 Task: Create a due date automation trigger when advanced on, on the monday of the week before a card is due add fields with custom field "Resume" set to a date less than 1 working days ago at 11:00 AM.
Action: Mouse moved to (841, 262)
Screenshot: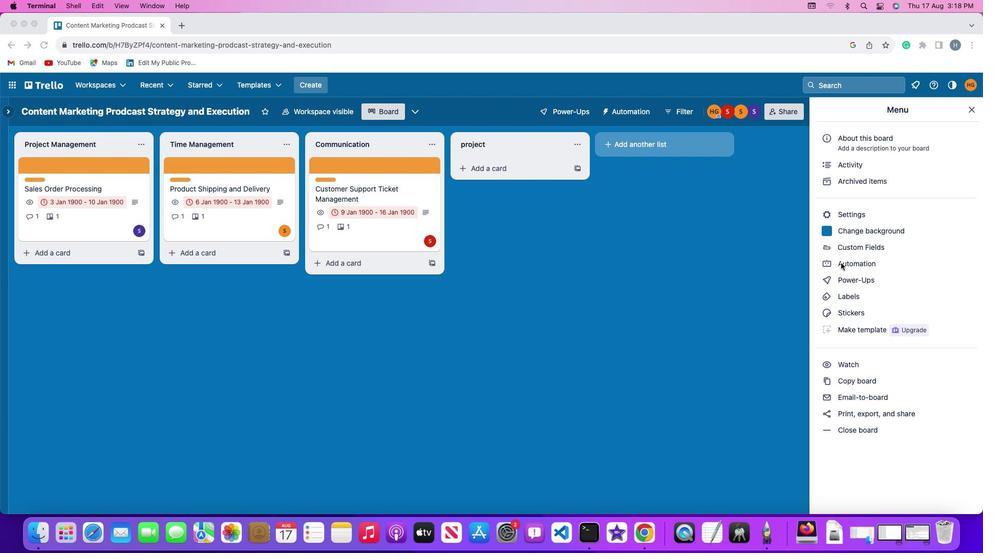 
Action: Mouse pressed left at (841, 262)
Screenshot: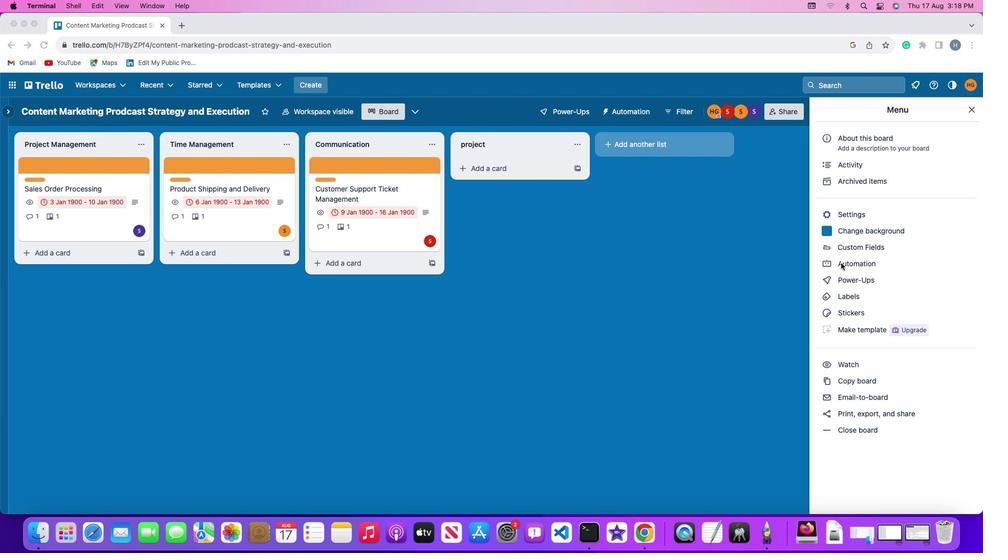 
Action: Mouse pressed left at (841, 262)
Screenshot: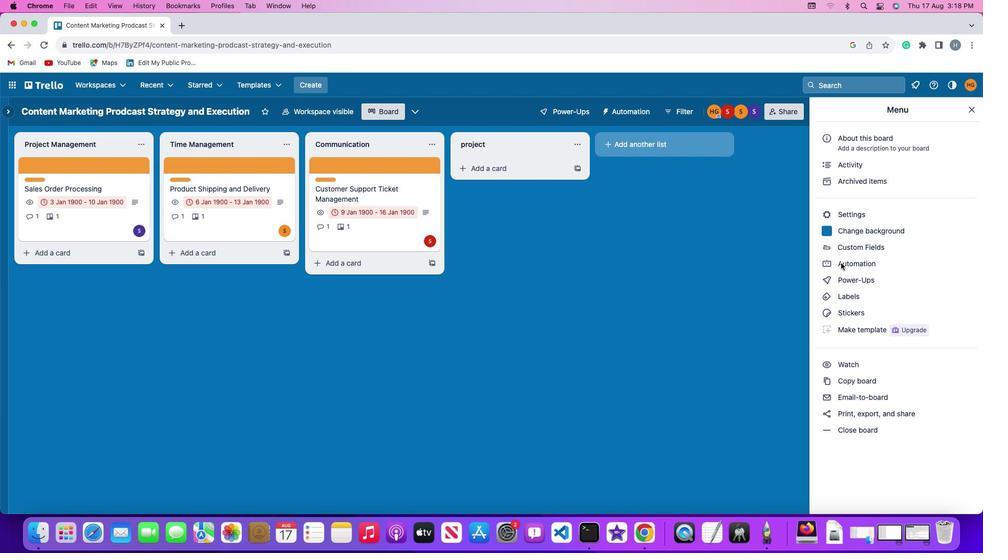 
Action: Mouse moved to (82, 248)
Screenshot: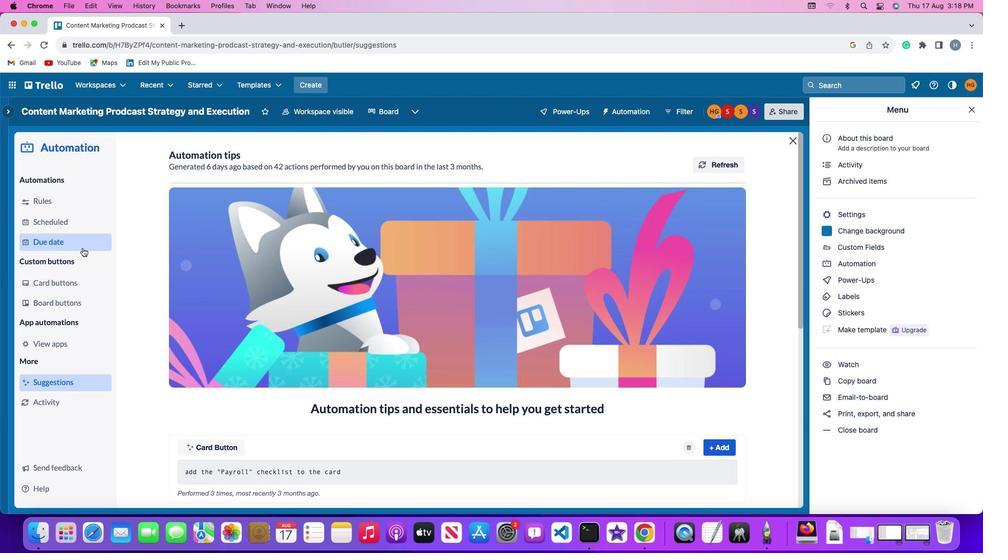 
Action: Mouse pressed left at (82, 248)
Screenshot: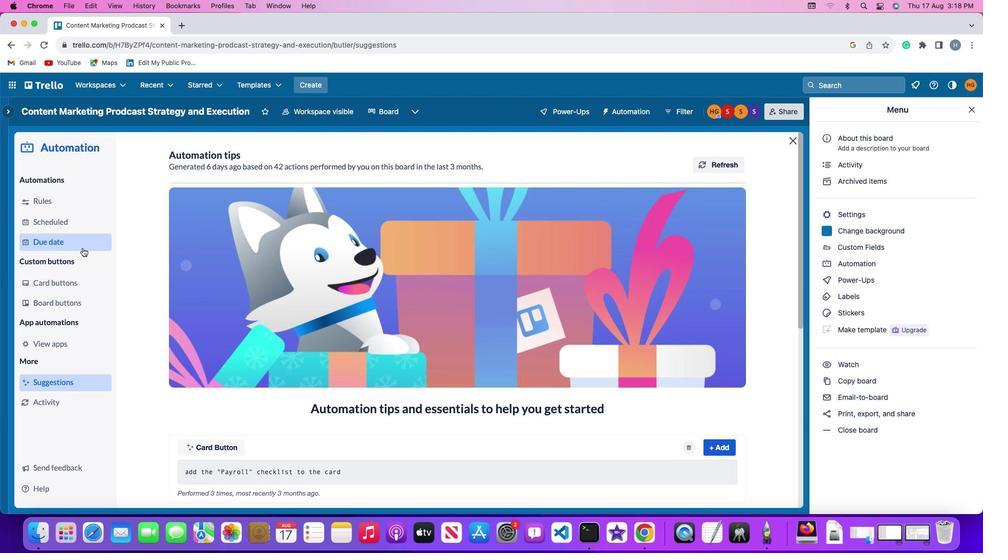 
Action: Mouse moved to (672, 158)
Screenshot: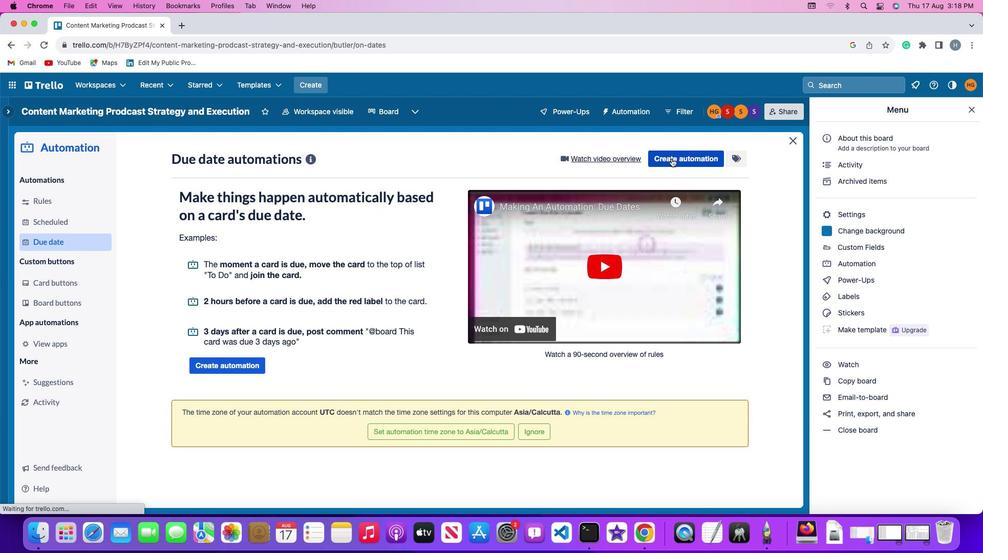 
Action: Mouse pressed left at (672, 158)
Screenshot: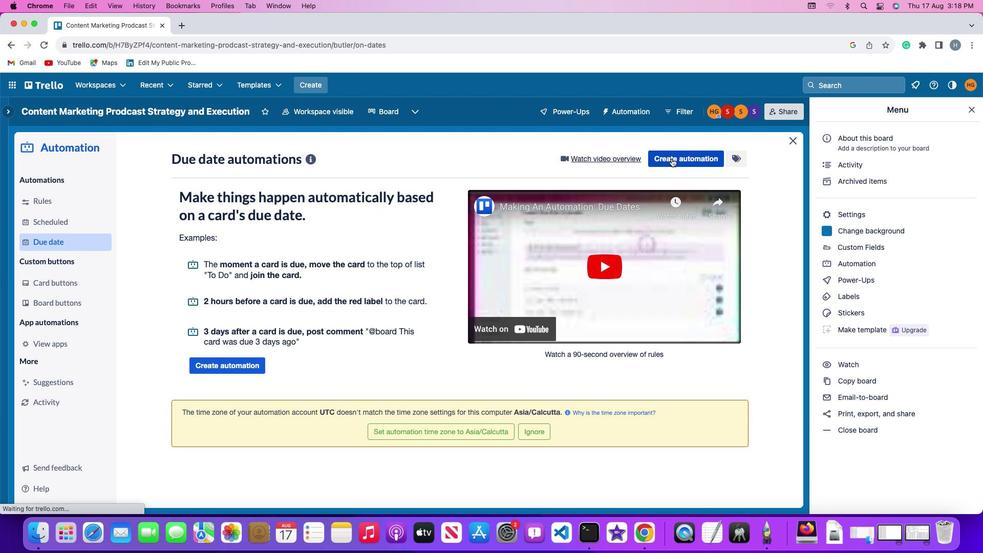 
Action: Mouse moved to (191, 261)
Screenshot: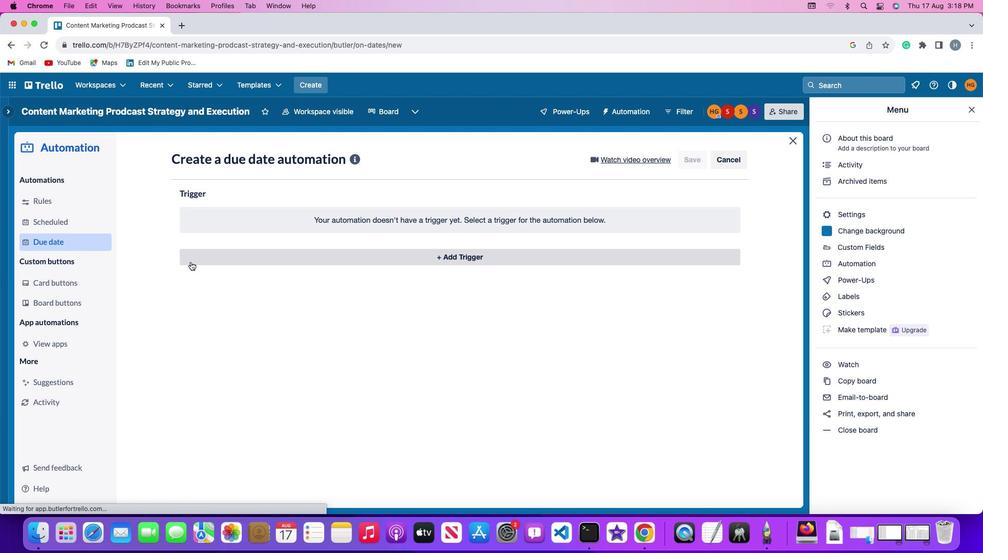 
Action: Mouse pressed left at (191, 261)
Screenshot: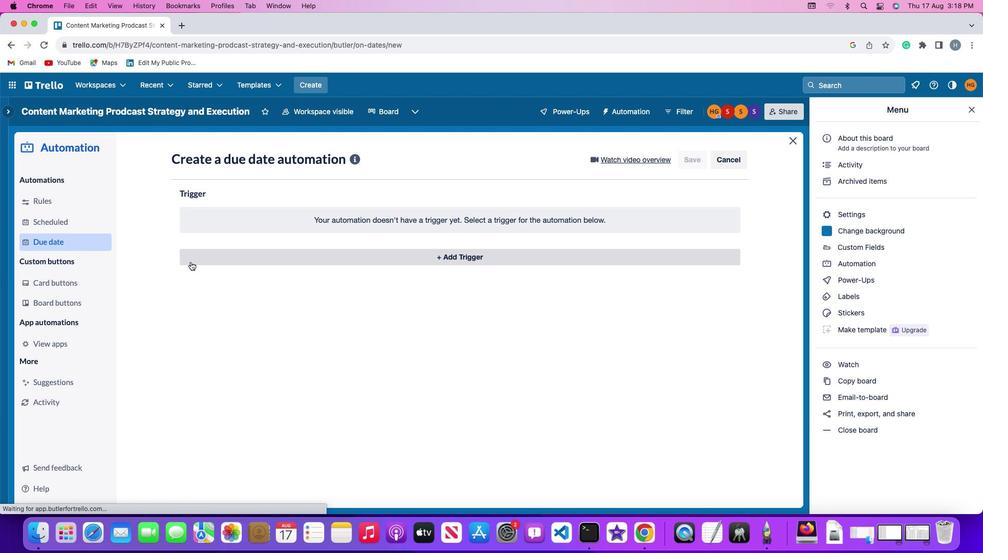
Action: Mouse moved to (210, 445)
Screenshot: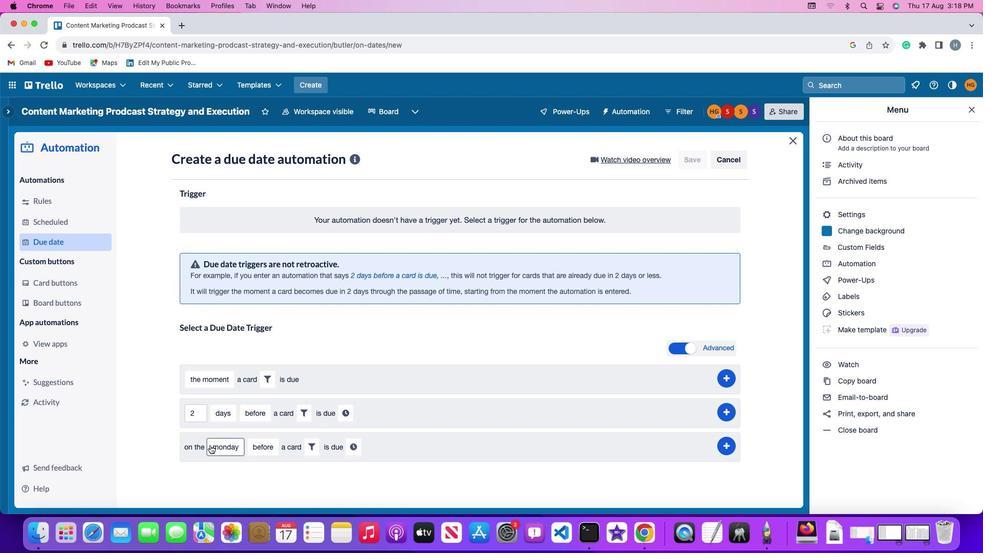 
Action: Mouse pressed left at (210, 445)
Screenshot: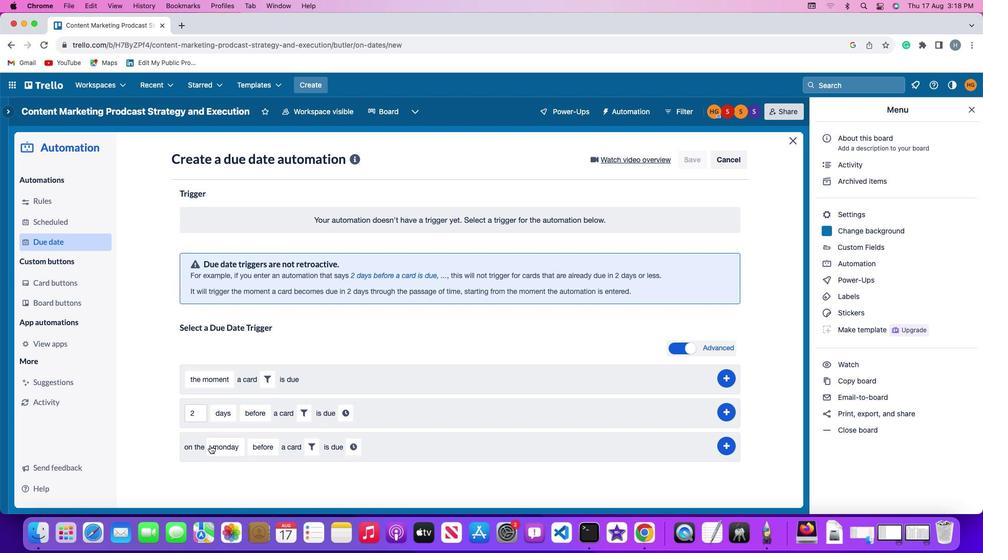 
Action: Mouse moved to (225, 309)
Screenshot: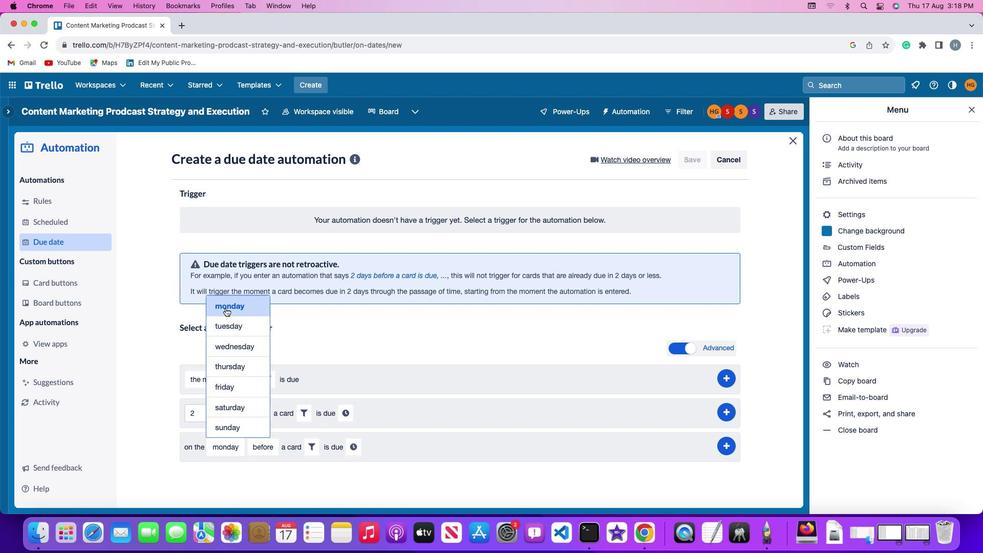 
Action: Mouse pressed left at (225, 309)
Screenshot: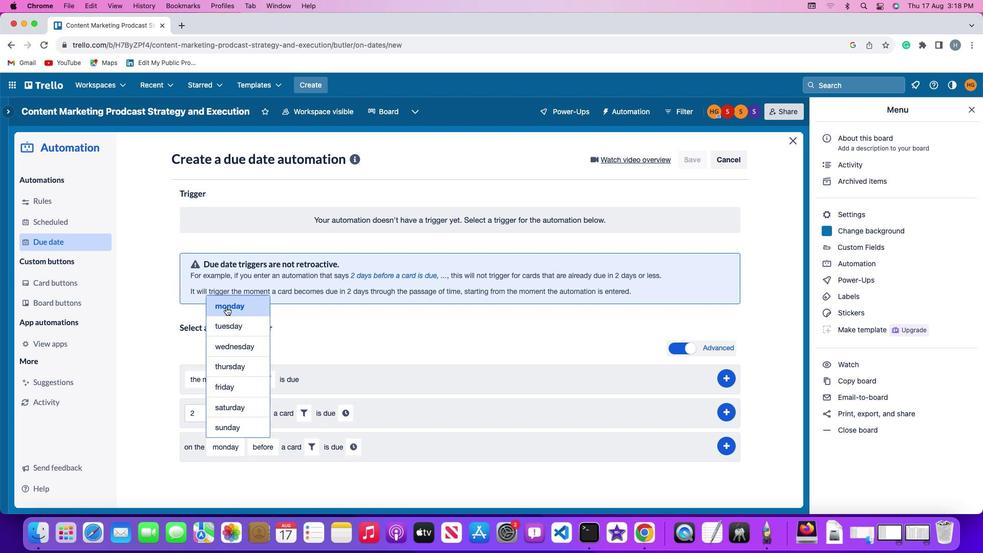 
Action: Mouse moved to (263, 449)
Screenshot: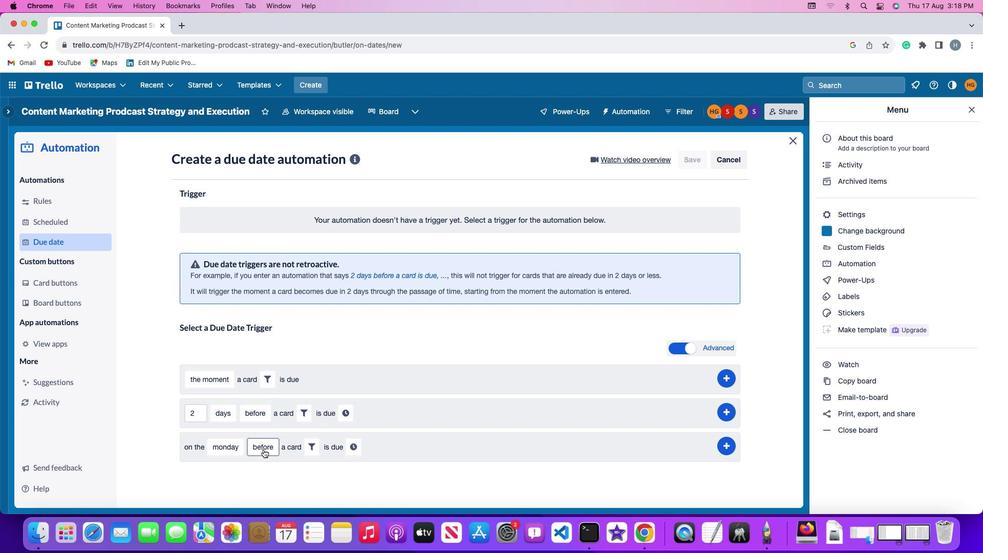 
Action: Mouse pressed left at (263, 449)
Screenshot: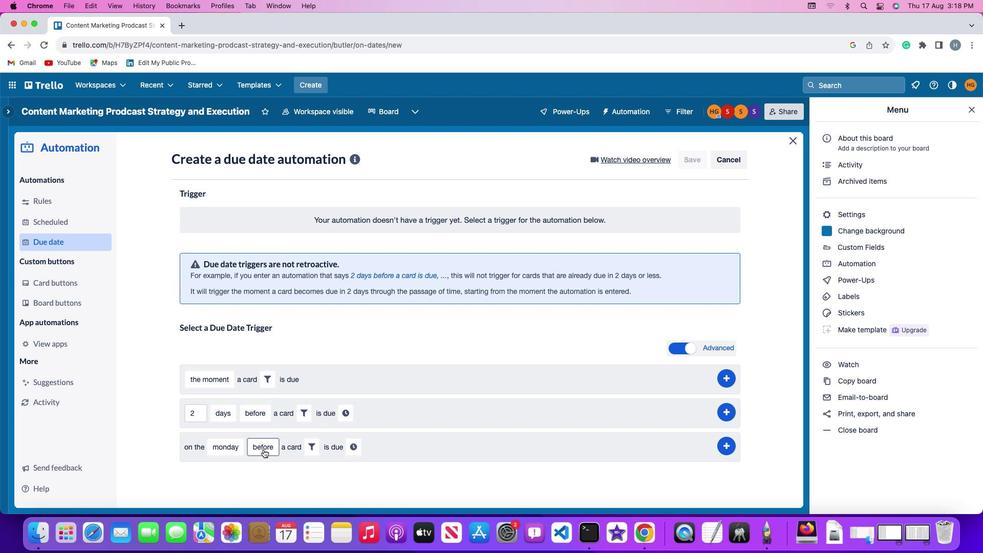 
Action: Mouse moved to (270, 425)
Screenshot: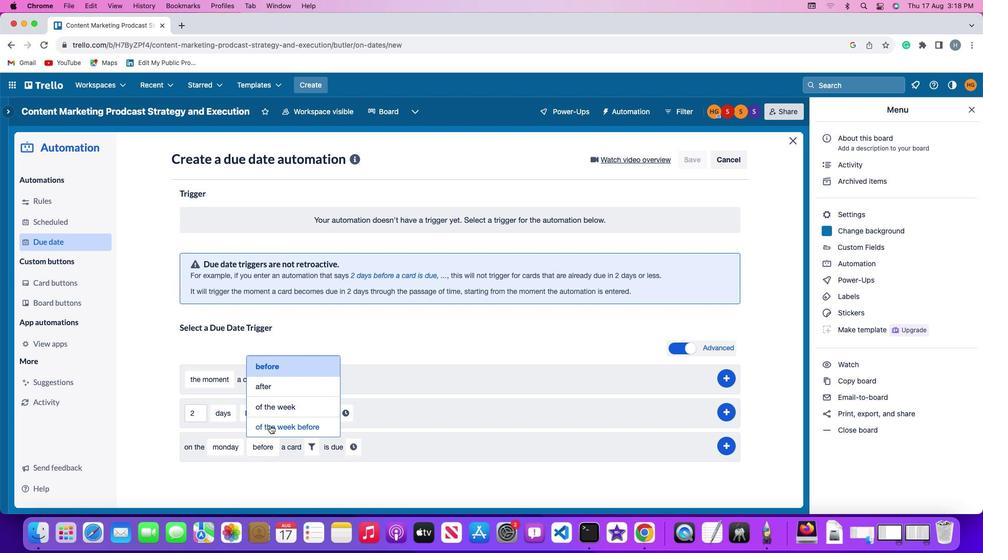 
Action: Mouse pressed left at (270, 425)
Screenshot: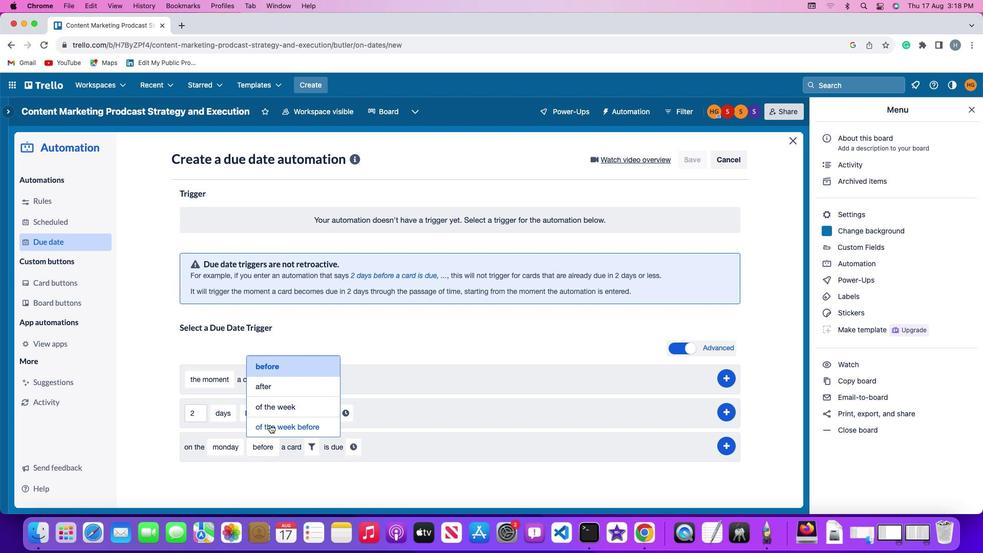 
Action: Mouse moved to (355, 445)
Screenshot: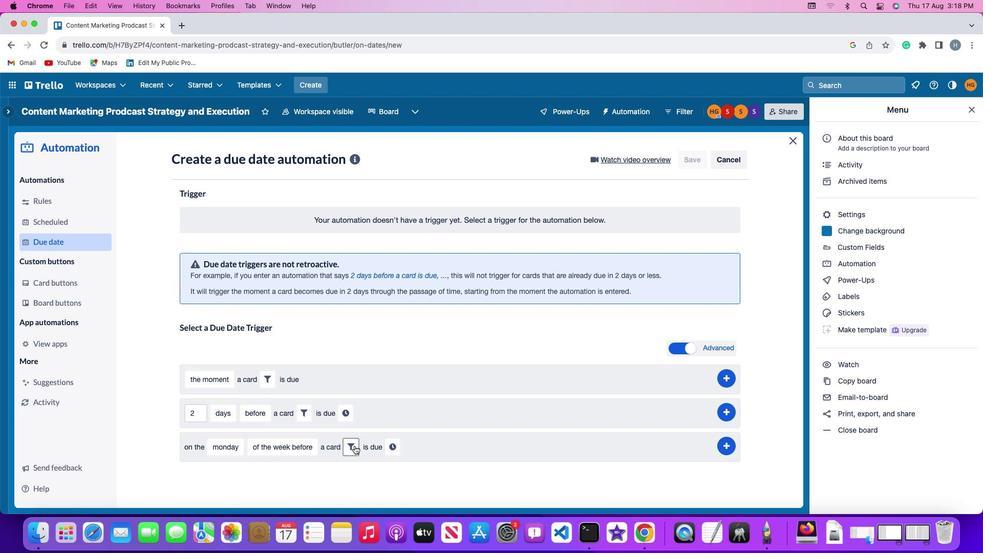 
Action: Mouse pressed left at (355, 445)
Screenshot: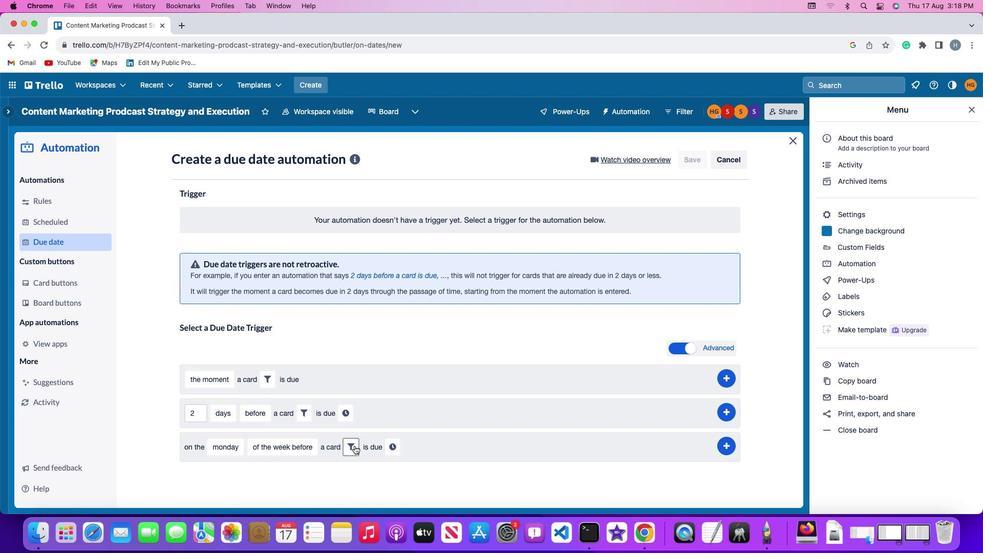 
Action: Mouse moved to (525, 482)
Screenshot: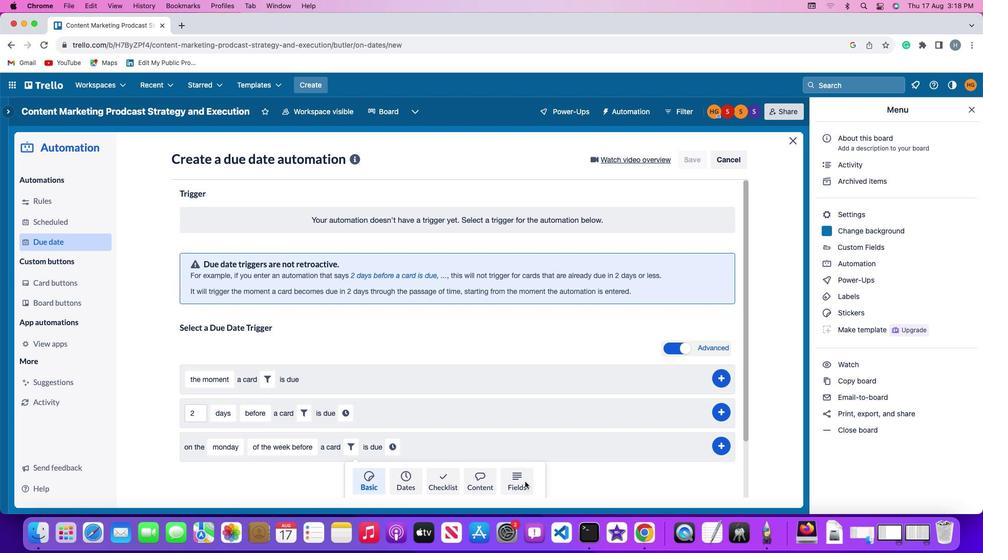 
Action: Mouse pressed left at (525, 482)
Screenshot: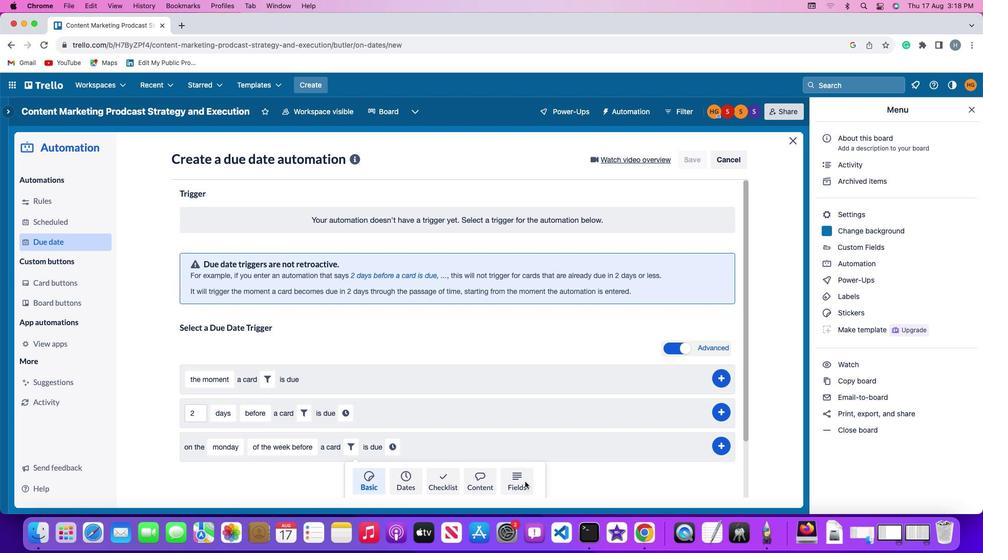 
Action: Mouse moved to (286, 470)
Screenshot: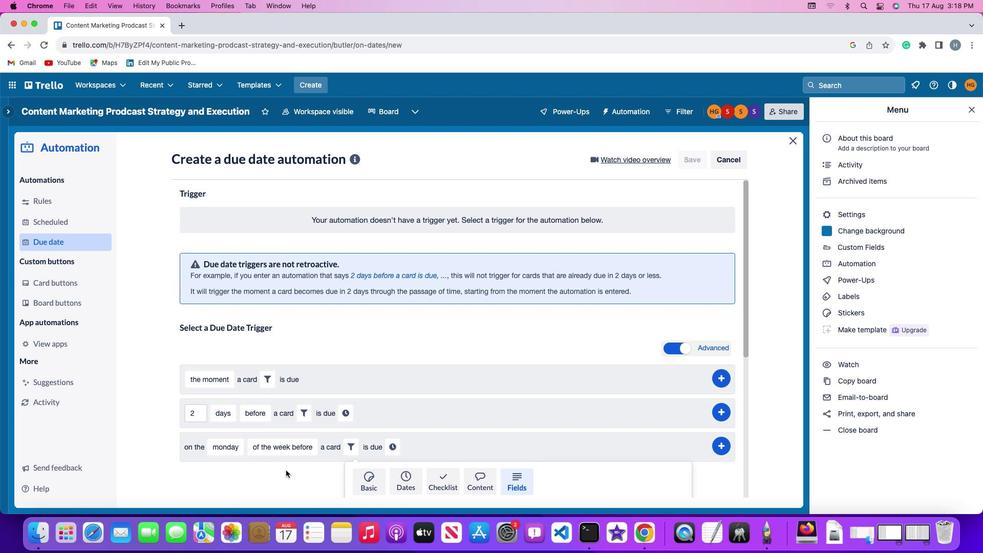 
Action: Mouse scrolled (286, 470) with delta (0, 0)
Screenshot: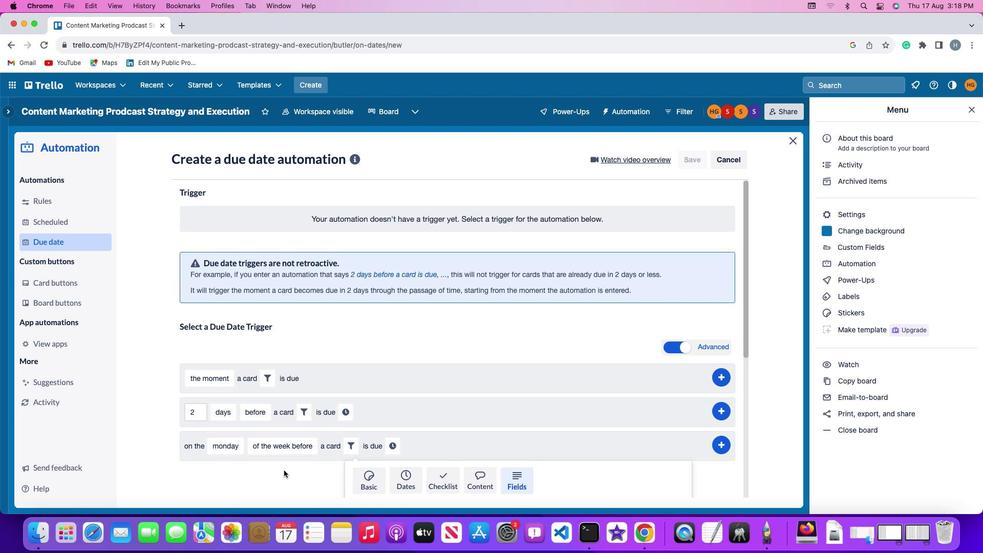 
Action: Mouse scrolled (286, 470) with delta (0, 0)
Screenshot: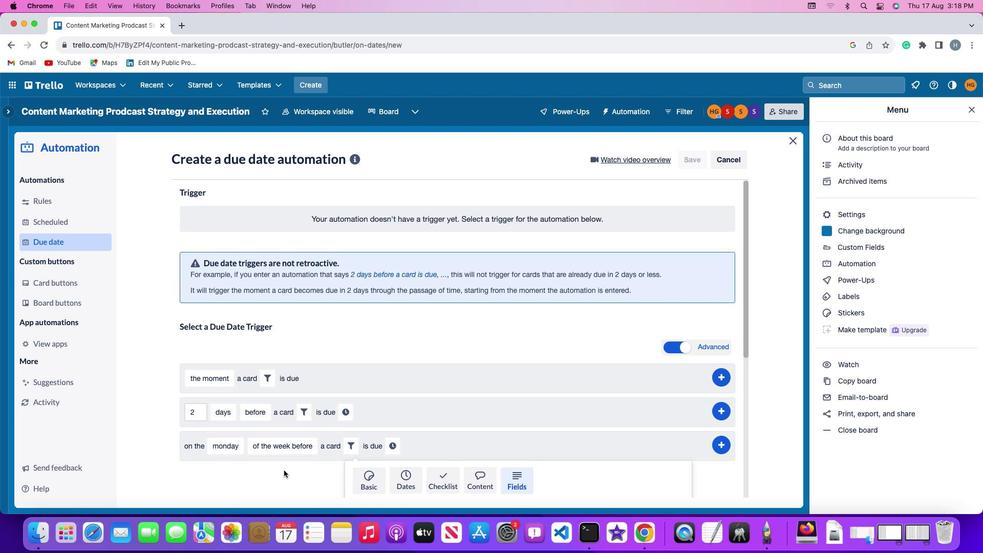 
Action: Mouse scrolled (286, 470) with delta (0, -1)
Screenshot: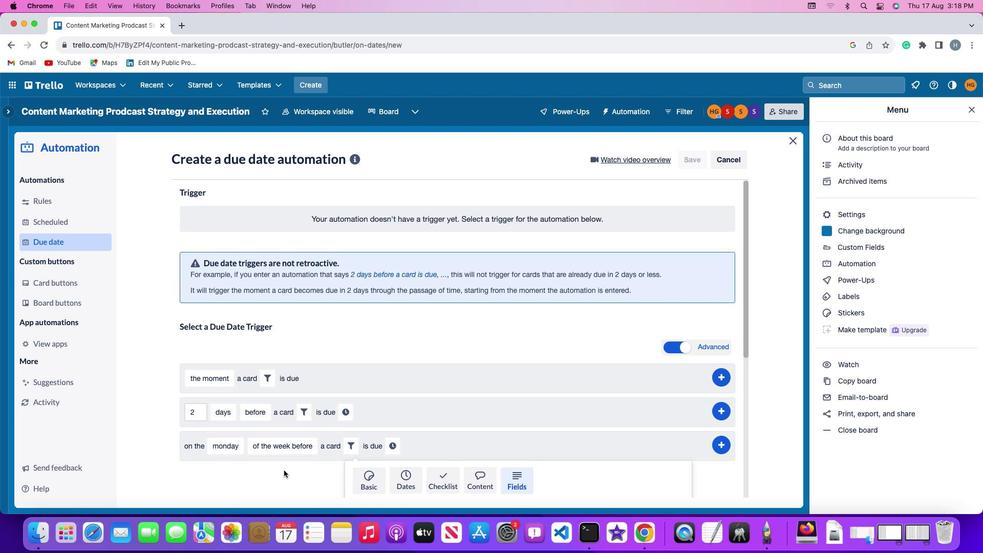 
Action: Mouse moved to (285, 470)
Screenshot: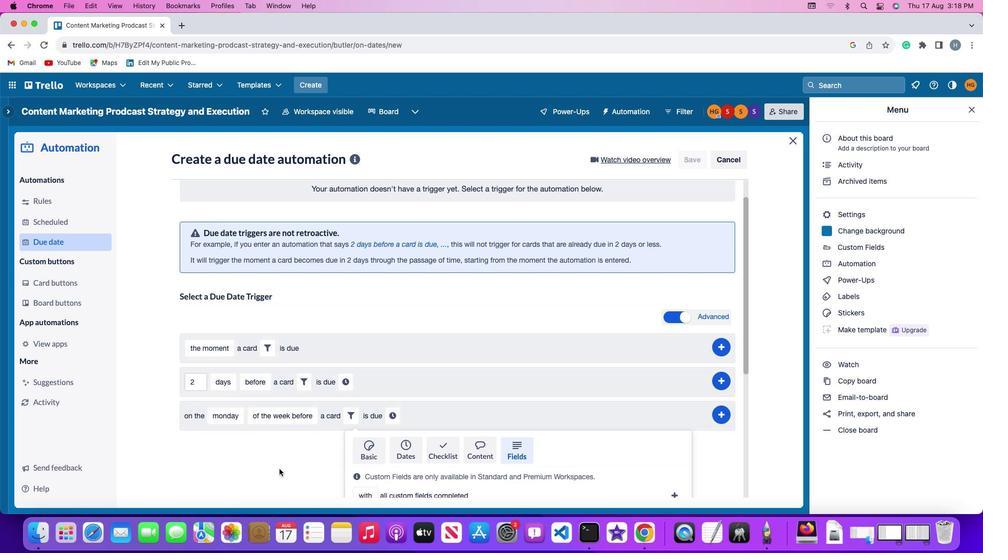 
Action: Mouse scrolled (285, 470) with delta (0, -2)
Screenshot: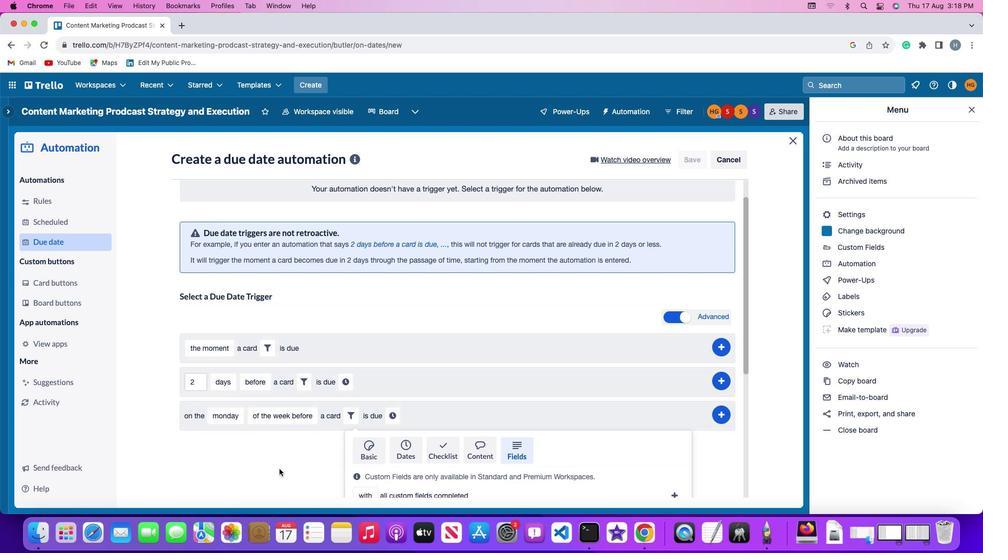 
Action: Mouse moved to (283, 470)
Screenshot: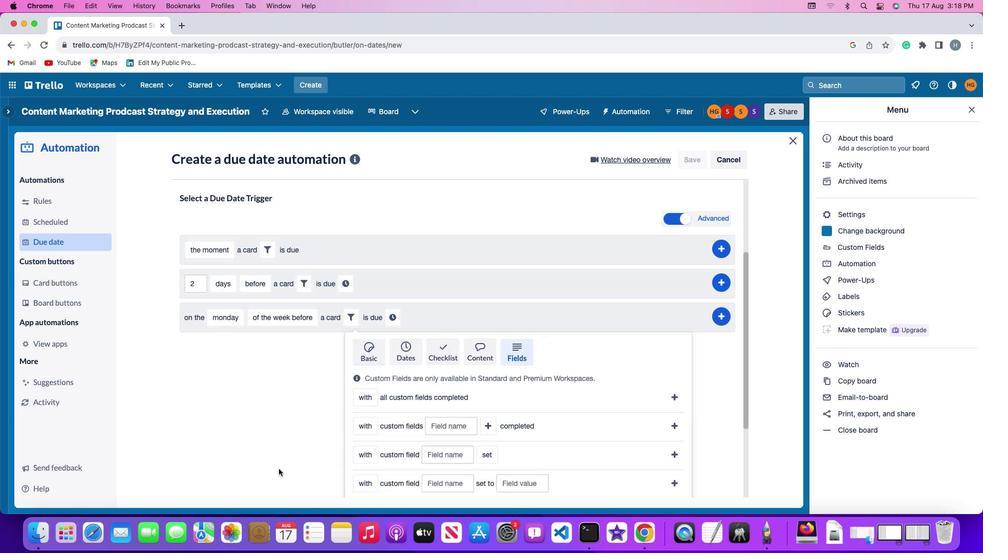 
Action: Mouse scrolled (283, 470) with delta (0, -3)
Screenshot: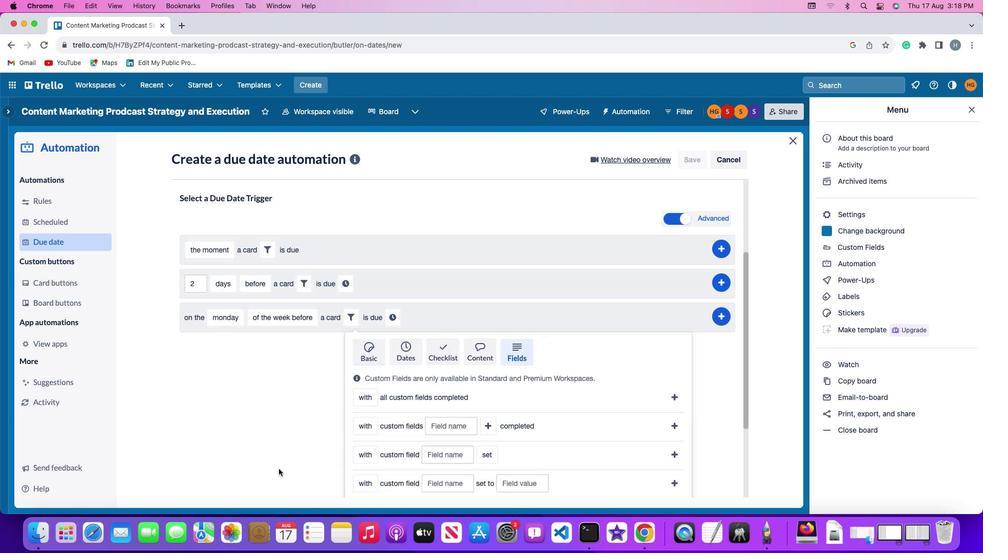 
Action: Mouse moved to (279, 468)
Screenshot: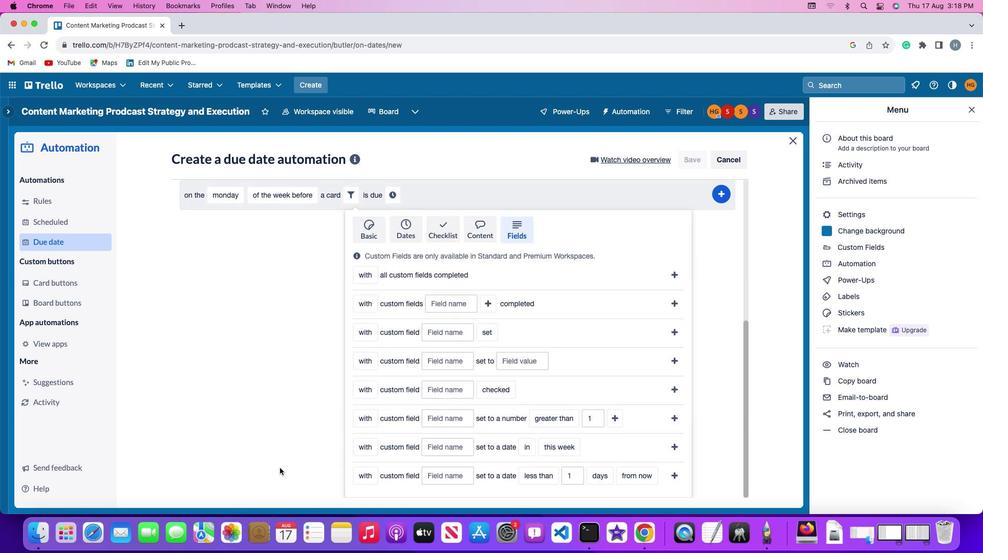 
Action: Mouse scrolled (279, 468) with delta (0, 0)
Screenshot: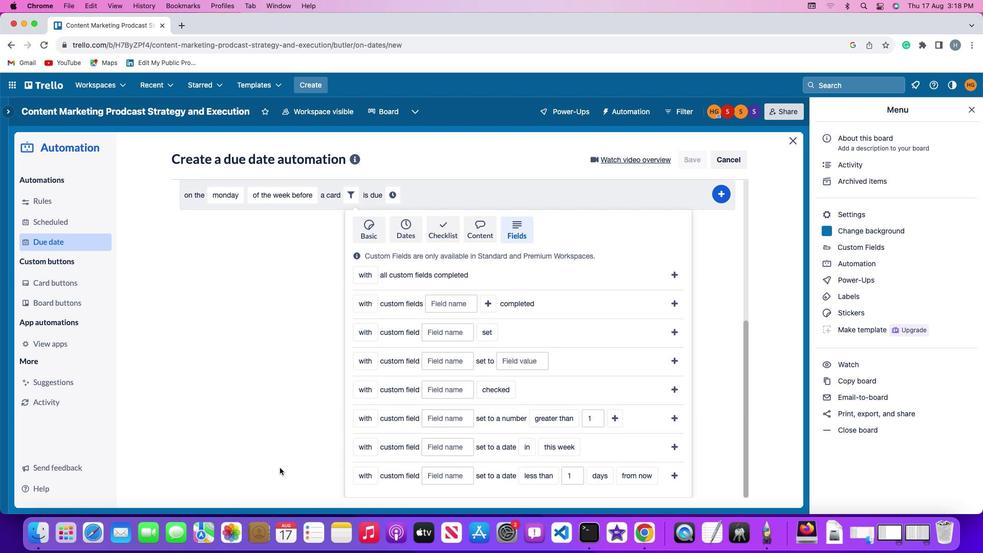 
Action: Mouse scrolled (279, 468) with delta (0, 0)
Screenshot: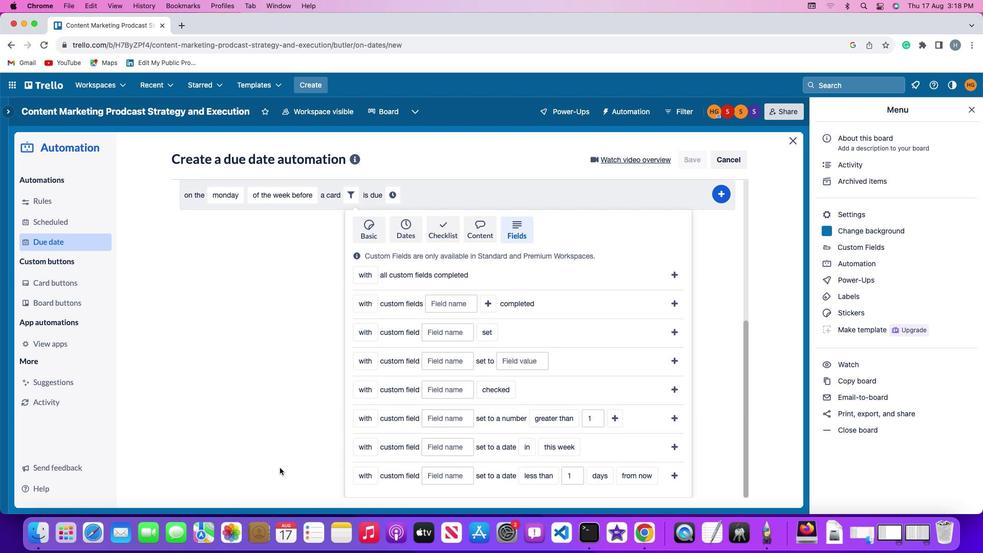 
Action: Mouse scrolled (279, 468) with delta (0, -1)
Screenshot: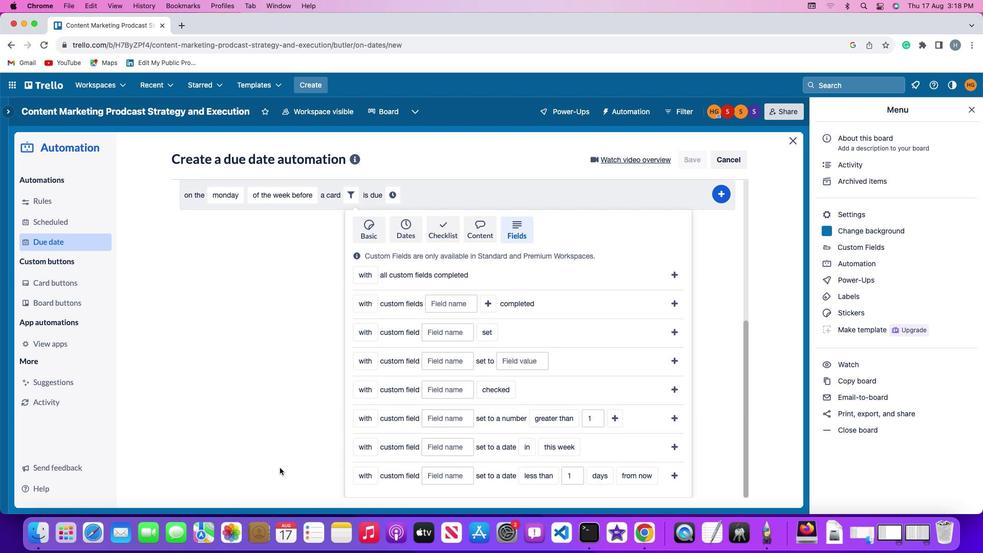 
Action: Mouse scrolled (279, 468) with delta (0, -2)
Screenshot: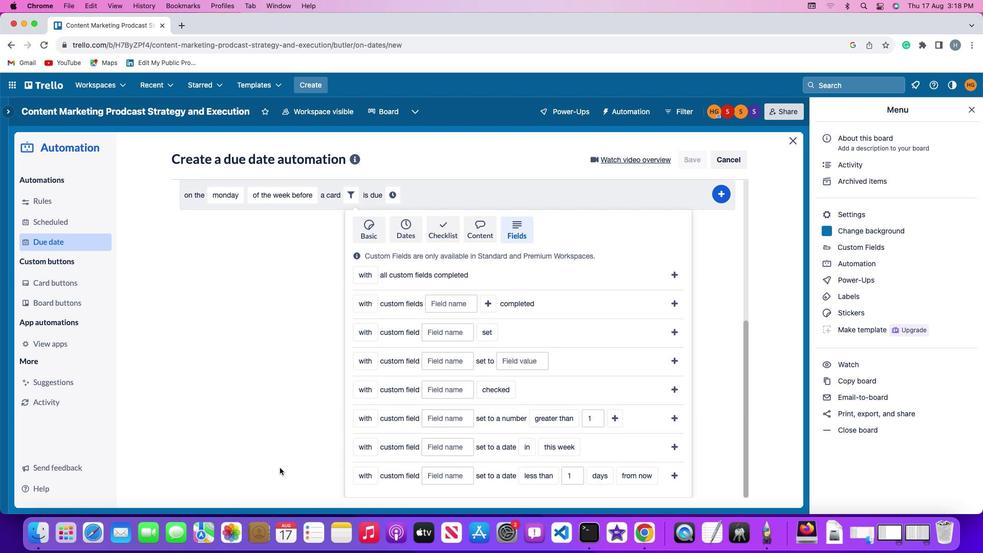 
Action: Mouse scrolled (279, 468) with delta (0, 0)
Screenshot: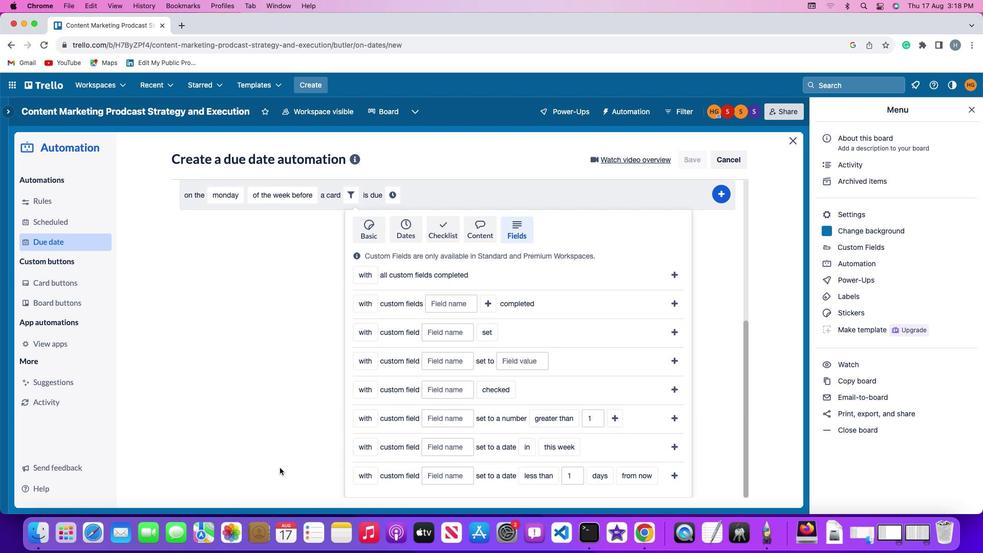 
Action: Mouse scrolled (279, 468) with delta (0, 0)
Screenshot: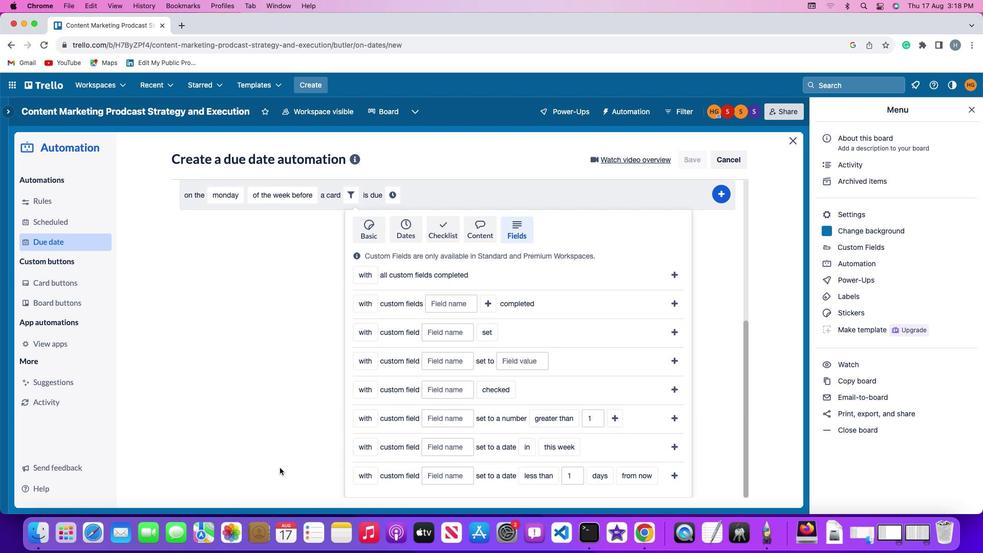 
Action: Mouse scrolled (279, 468) with delta (0, -1)
Screenshot: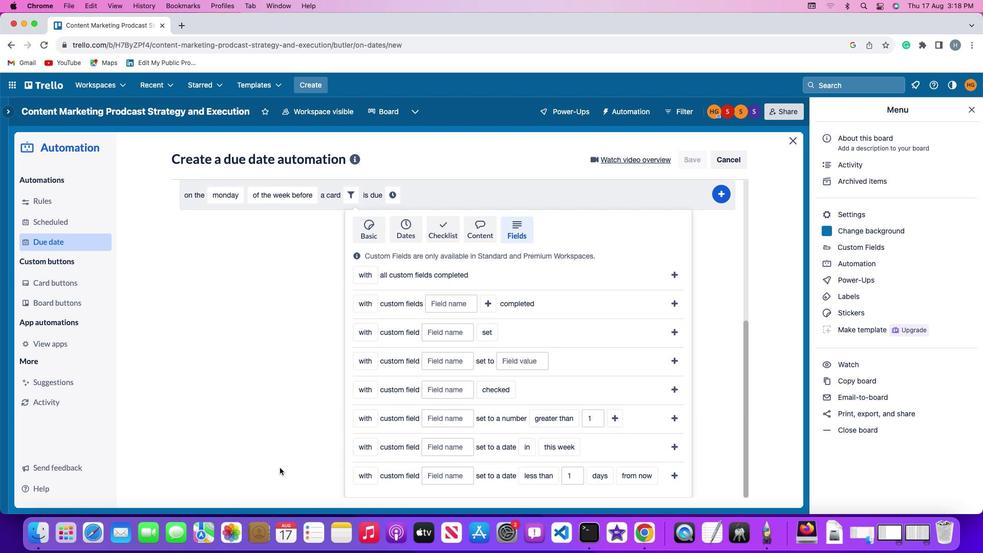 
Action: Mouse moved to (357, 471)
Screenshot: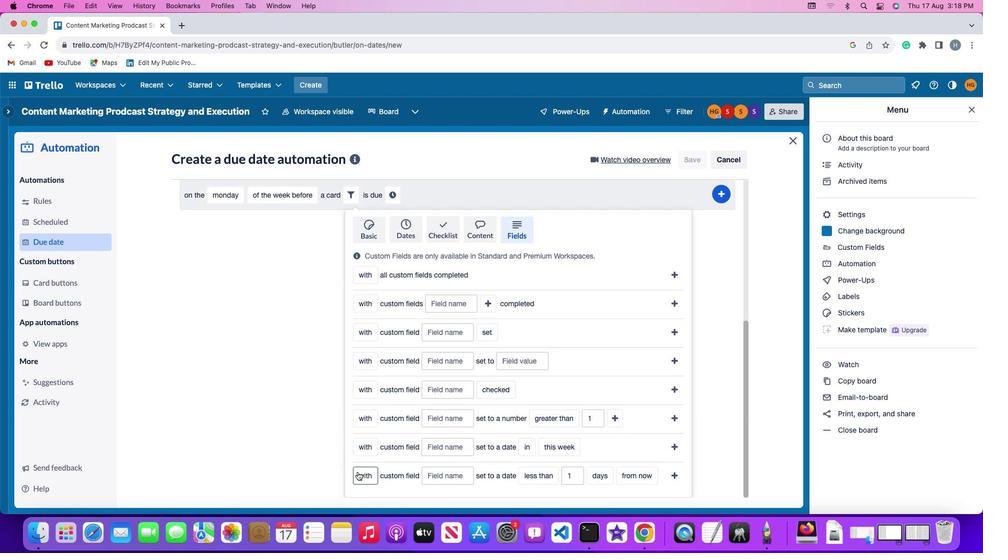 
Action: Mouse pressed left at (357, 471)
Screenshot: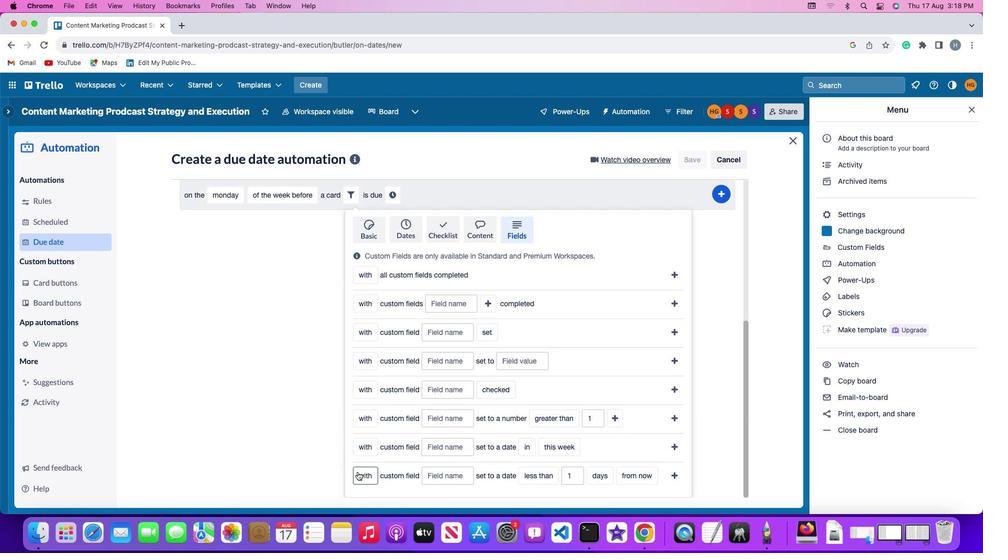 
Action: Mouse moved to (367, 433)
Screenshot: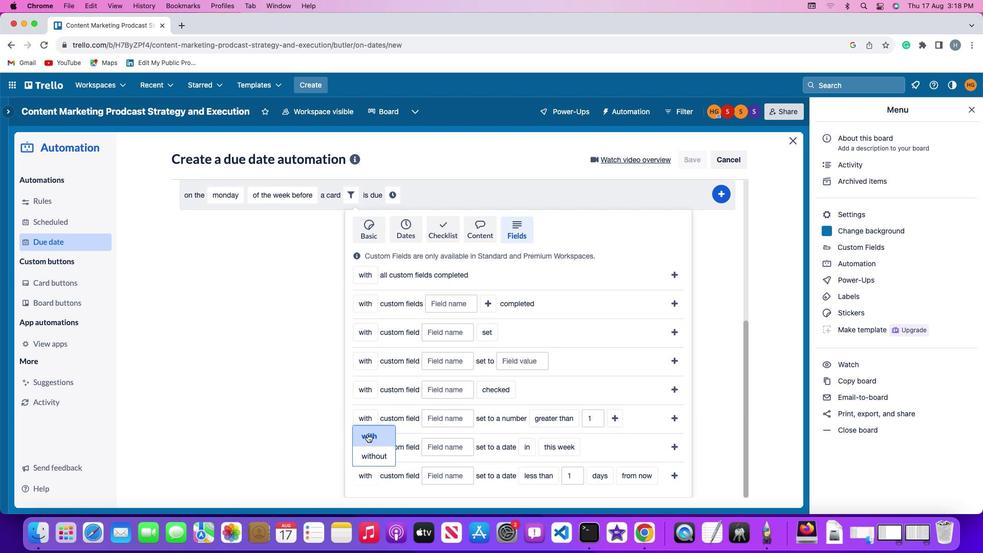 
Action: Mouse pressed left at (367, 433)
Screenshot: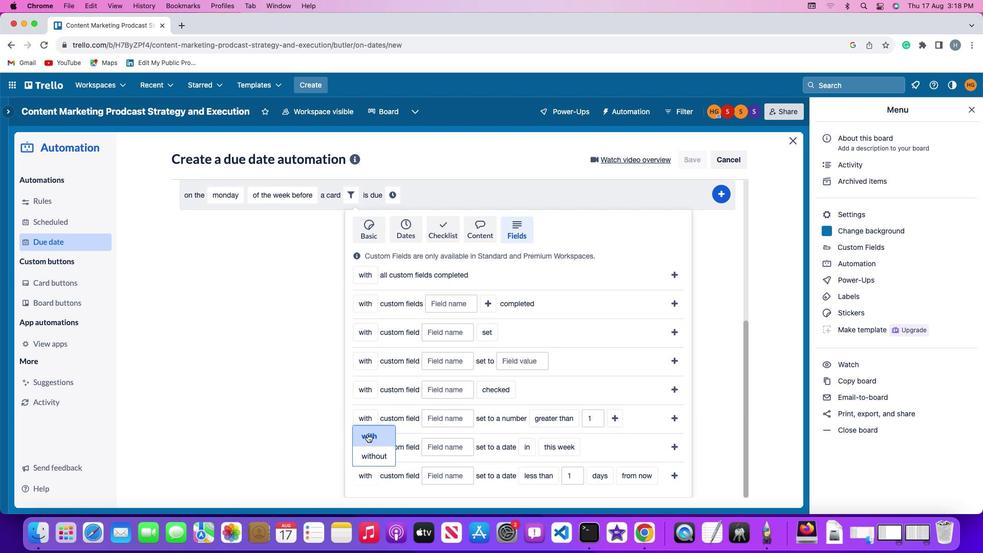 
Action: Mouse moved to (446, 473)
Screenshot: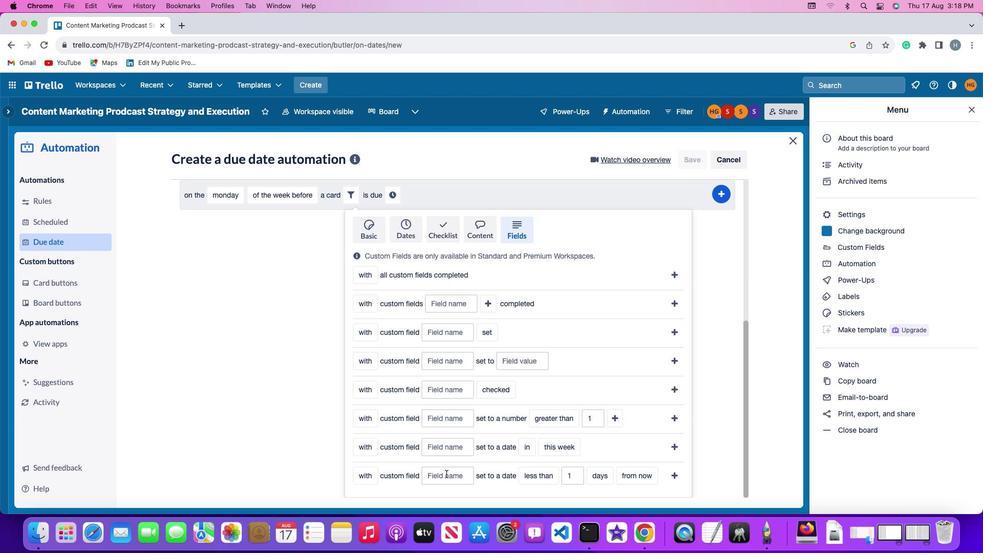 
Action: Mouse pressed left at (446, 473)
Screenshot: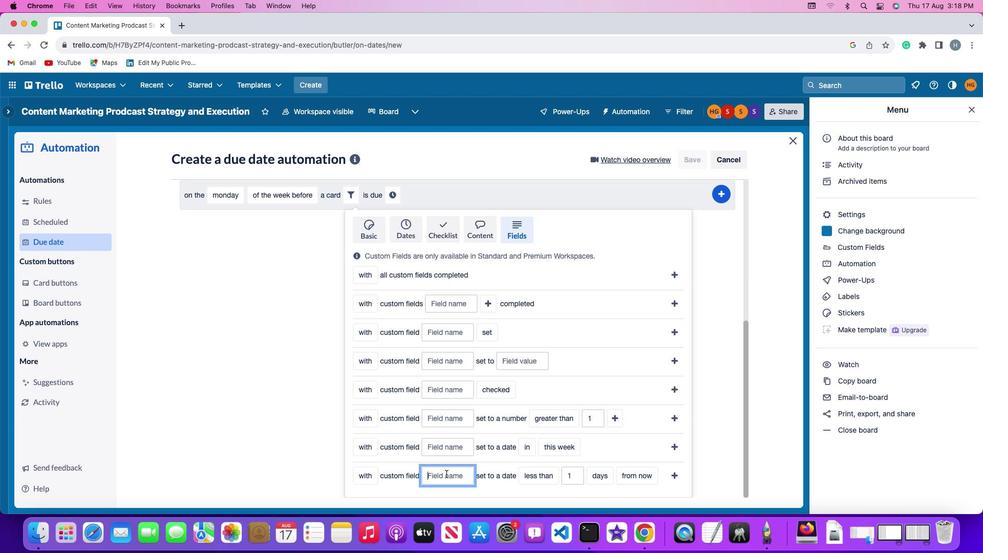 
Action: Mouse moved to (446, 473)
Screenshot: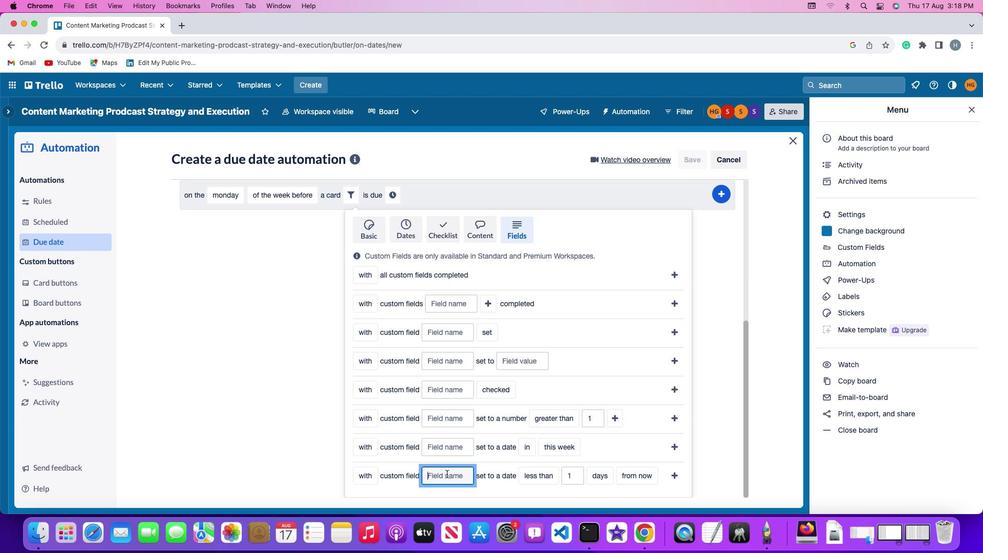 
Action: Key pressed Key.shift'R''e''s''u''m''e'
Screenshot: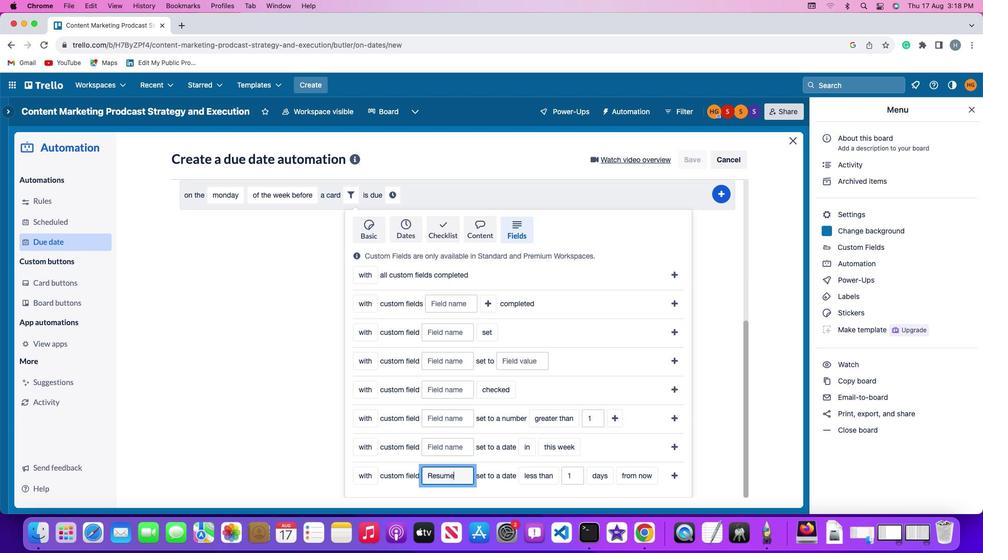 
Action: Mouse moved to (527, 470)
Screenshot: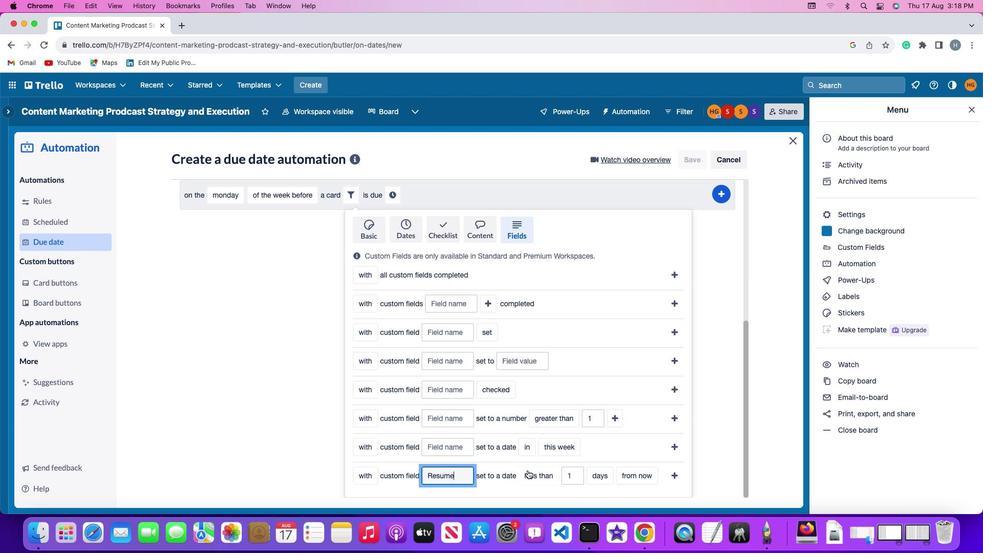 
Action: Mouse pressed left at (527, 470)
Screenshot: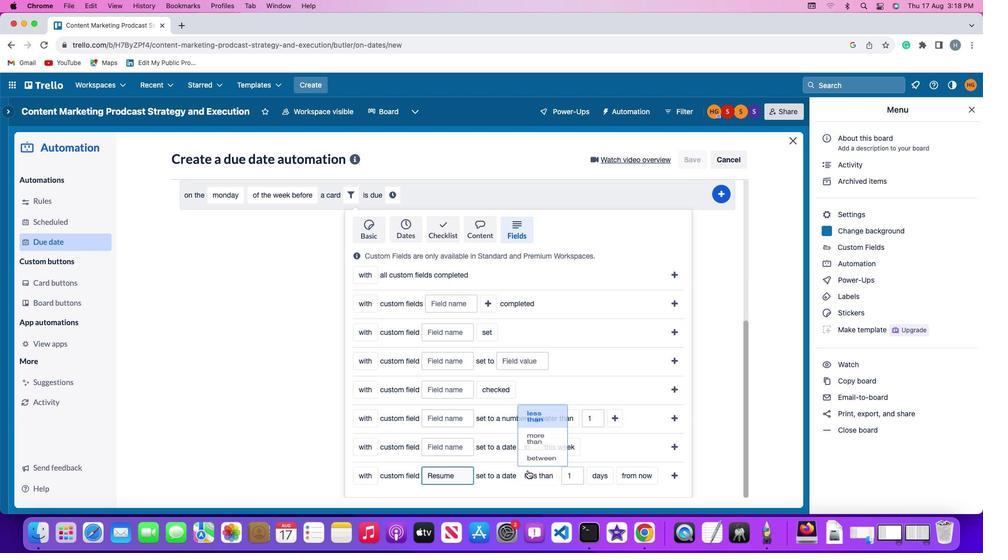 
Action: Mouse moved to (542, 405)
Screenshot: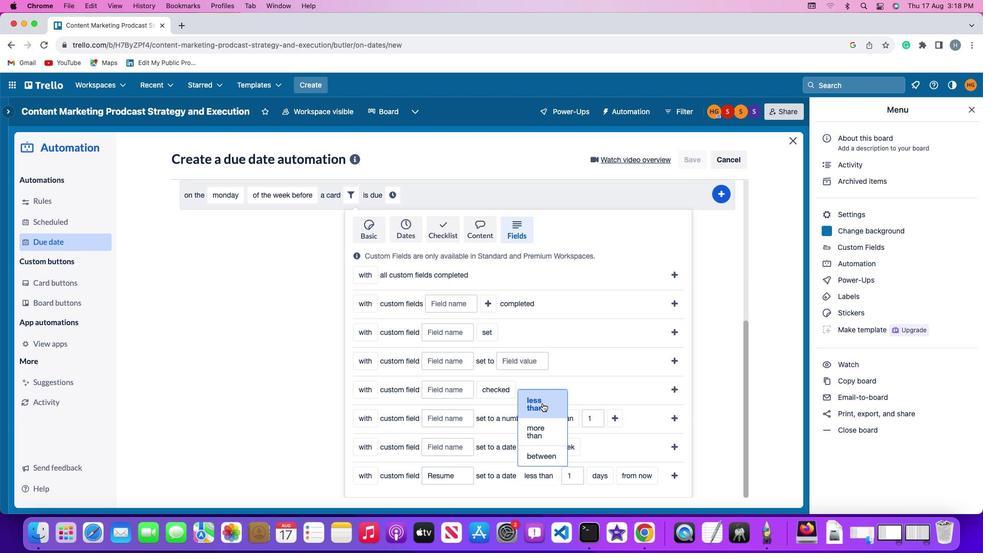 
Action: Mouse pressed left at (542, 405)
Screenshot: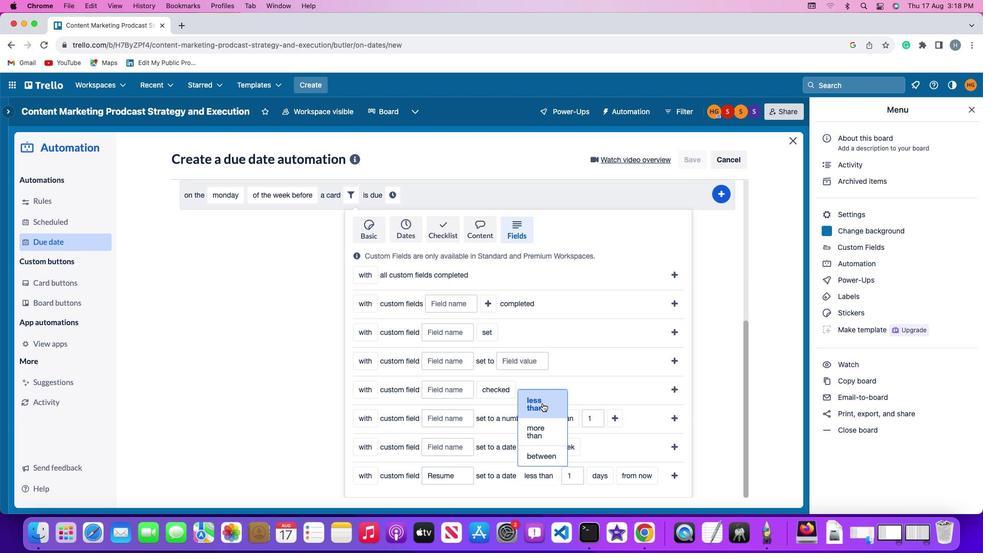 
Action: Mouse moved to (576, 479)
Screenshot: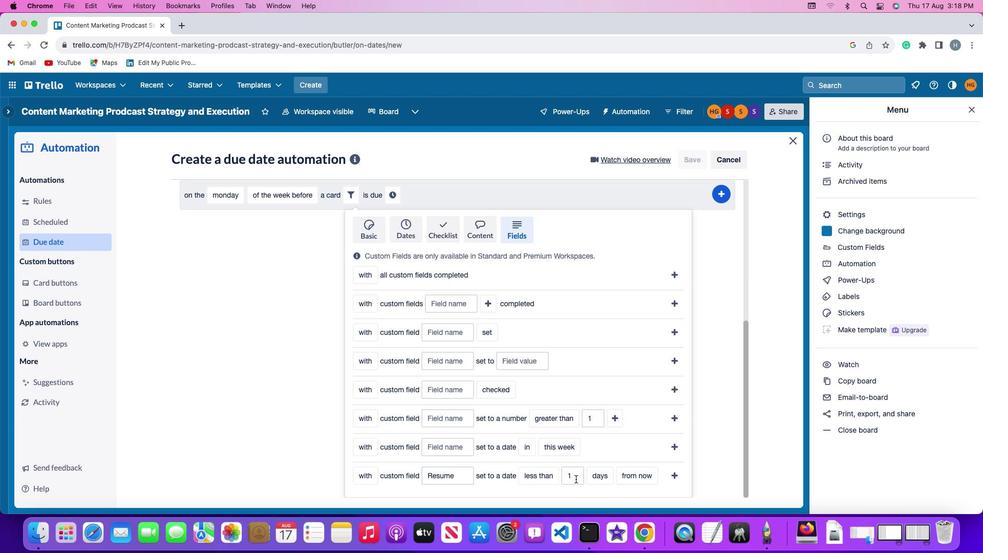 
Action: Mouse pressed left at (576, 479)
Screenshot: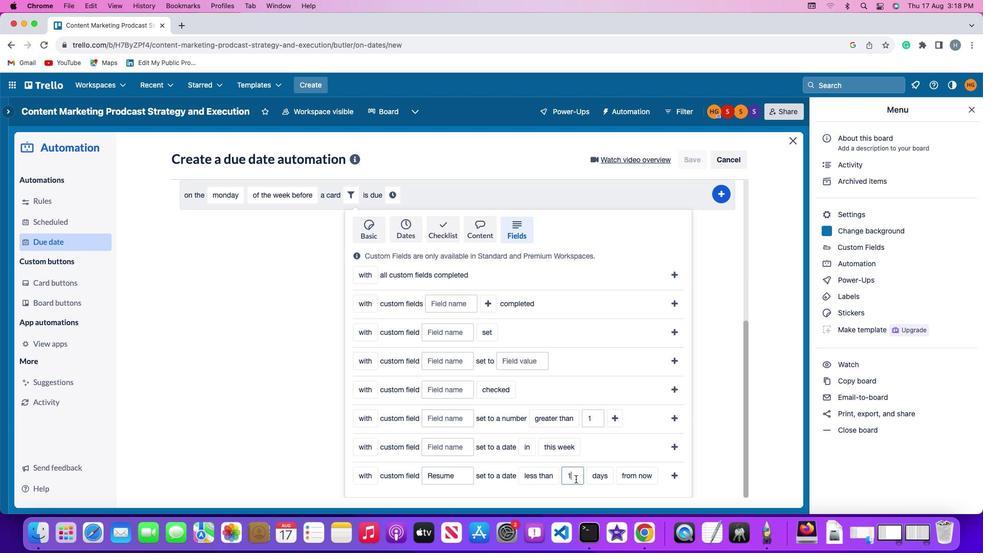 
Action: Mouse moved to (577, 479)
Screenshot: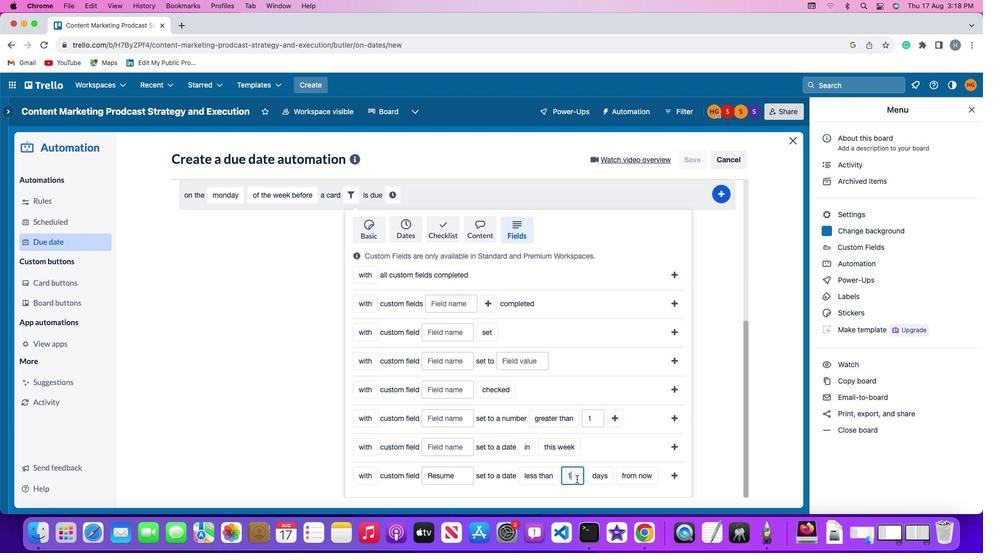 
Action: Key pressed Key.backspace'1'
Screenshot: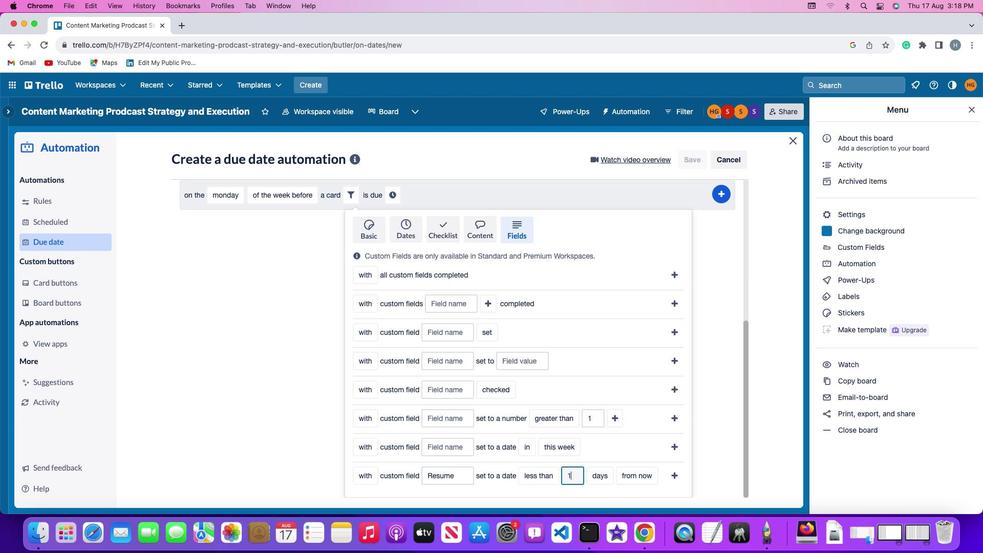 
Action: Mouse moved to (601, 479)
Screenshot: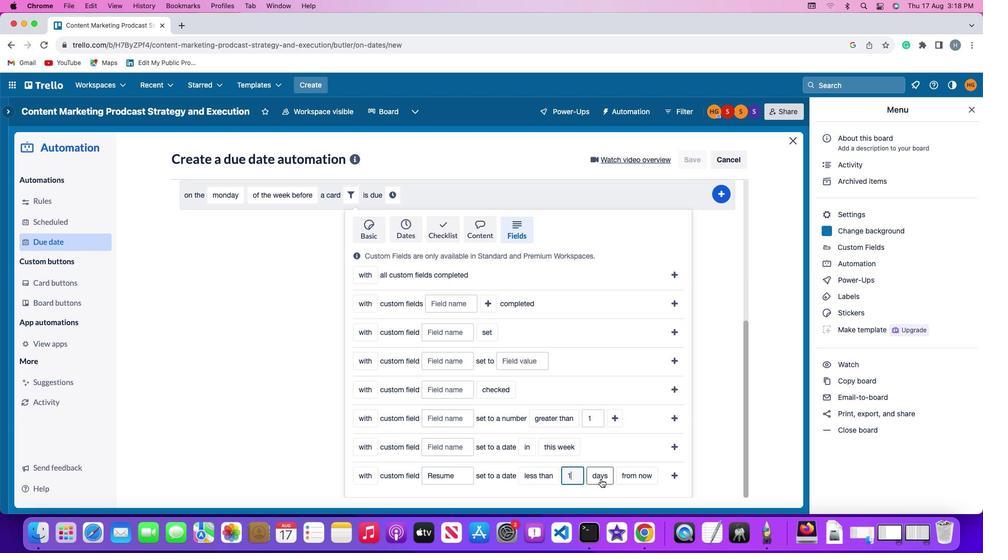 
Action: Mouse pressed left at (601, 479)
Screenshot: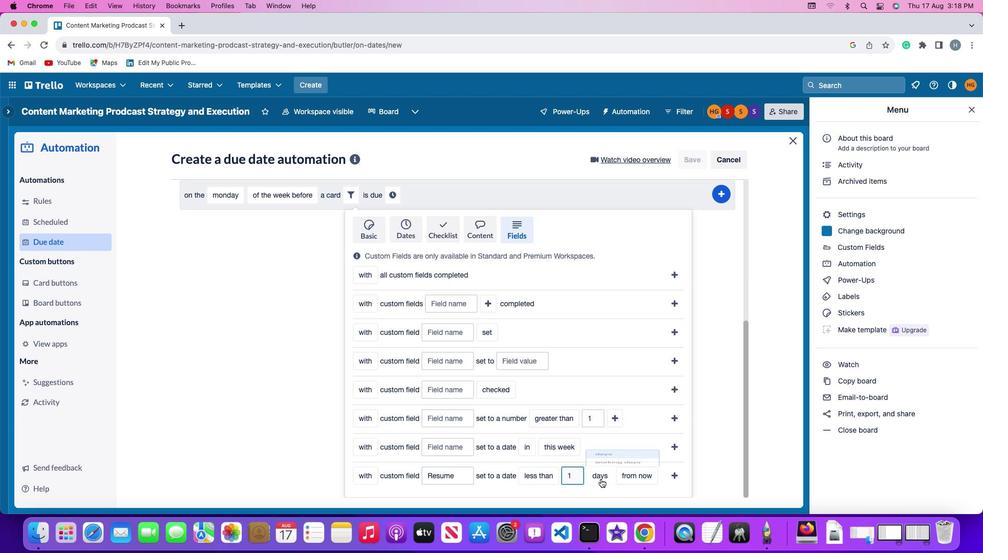 
Action: Mouse moved to (603, 458)
Screenshot: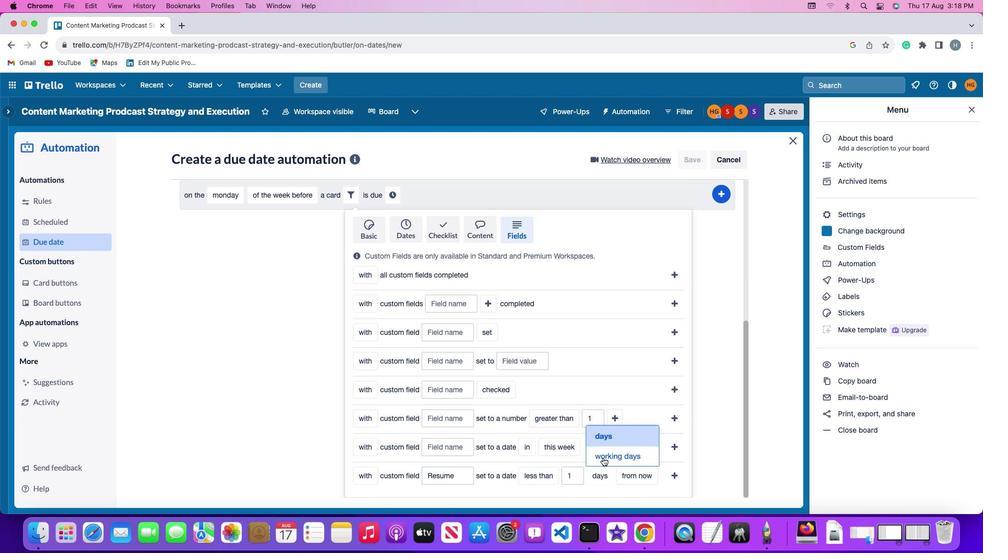 
Action: Mouse pressed left at (603, 458)
Screenshot: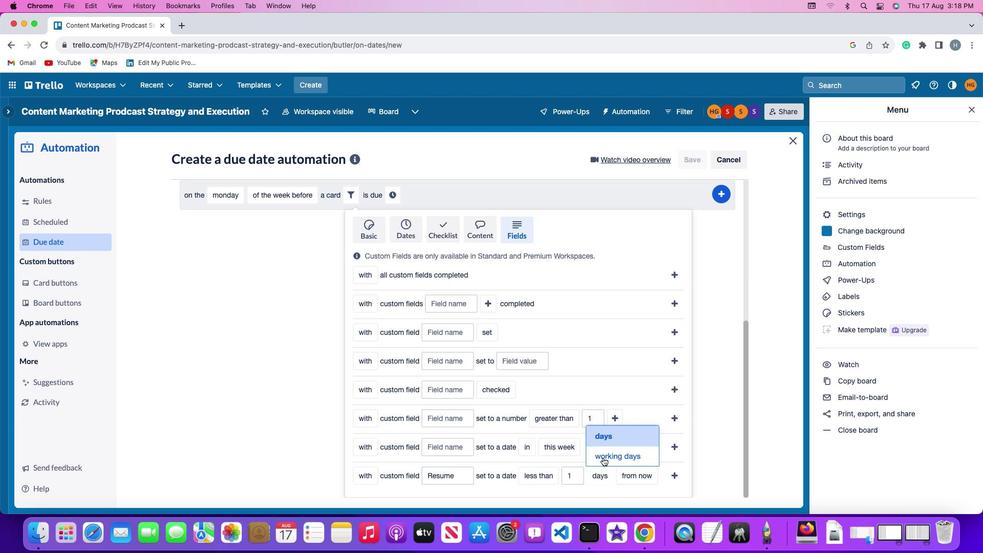 
Action: Mouse moved to (665, 473)
Screenshot: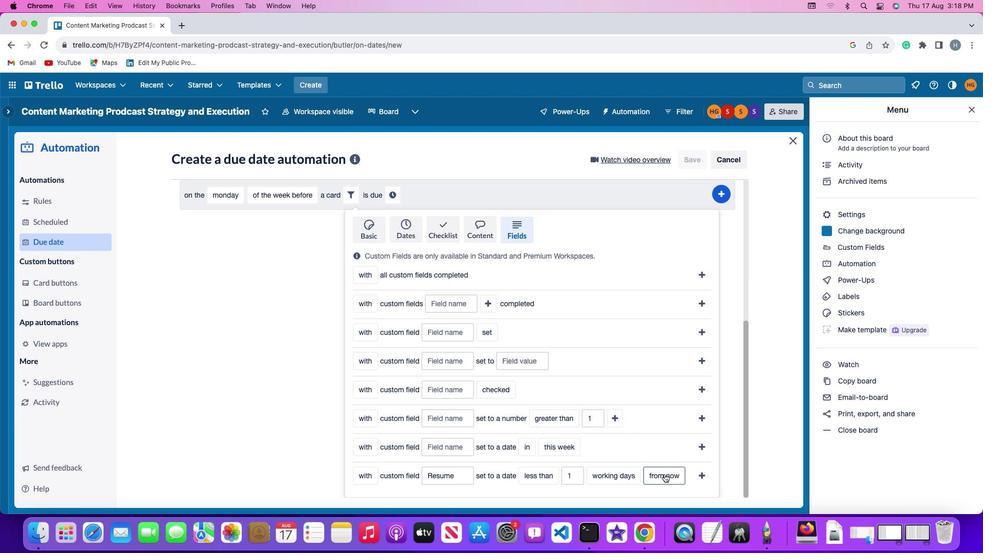 
Action: Mouse pressed left at (665, 473)
Screenshot: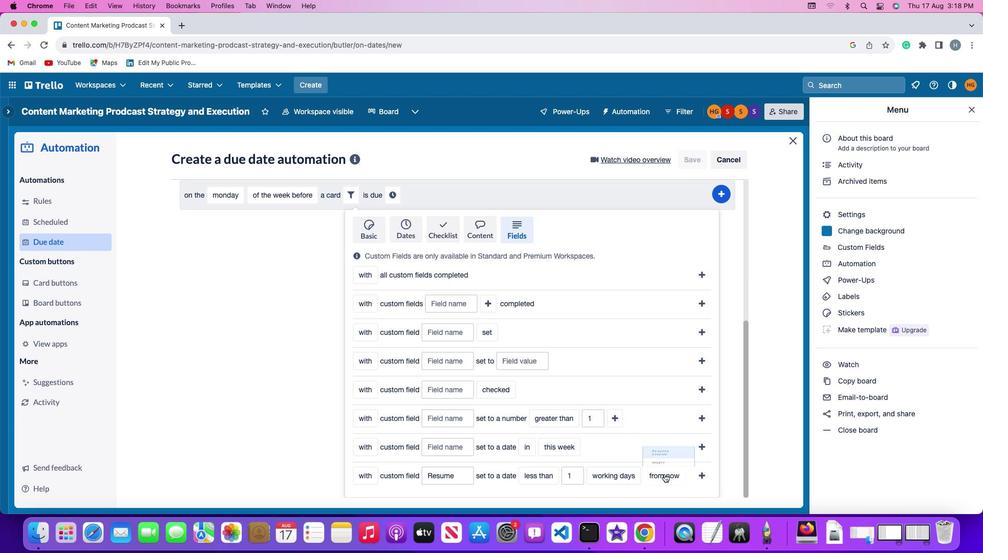 
Action: Mouse moved to (657, 451)
Screenshot: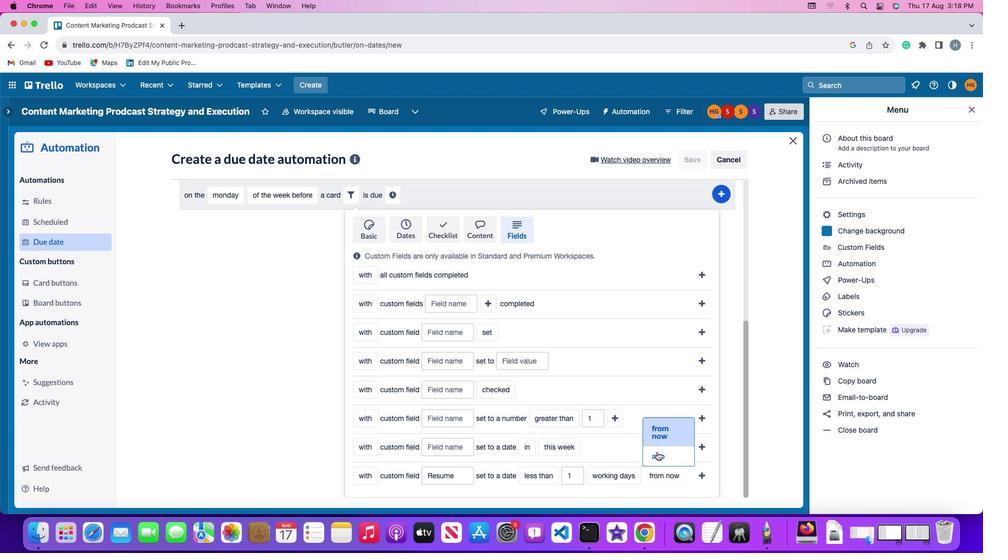 
Action: Mouse pressed left at (657, 451)
Screenshot: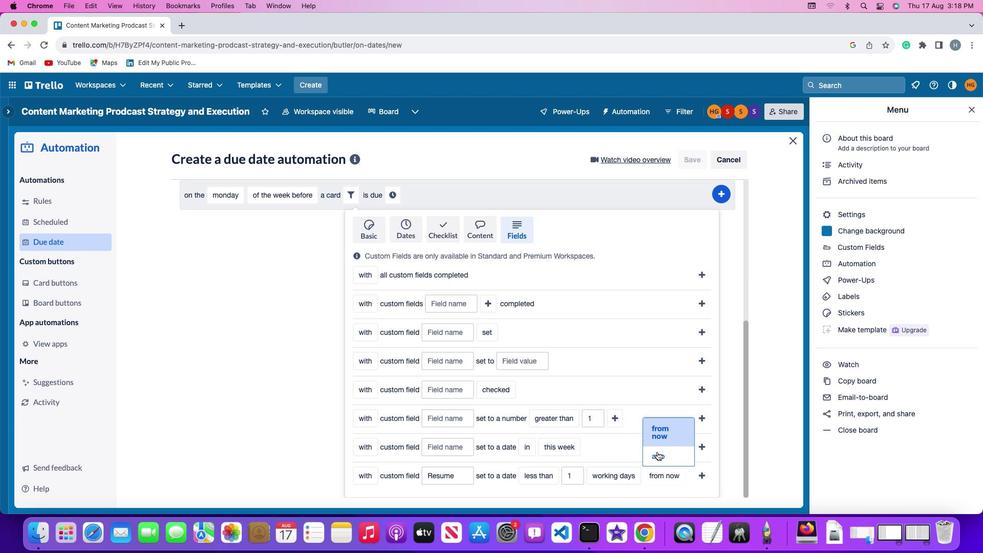 
Action: Mouse moved to (688, 474)
Screenshot: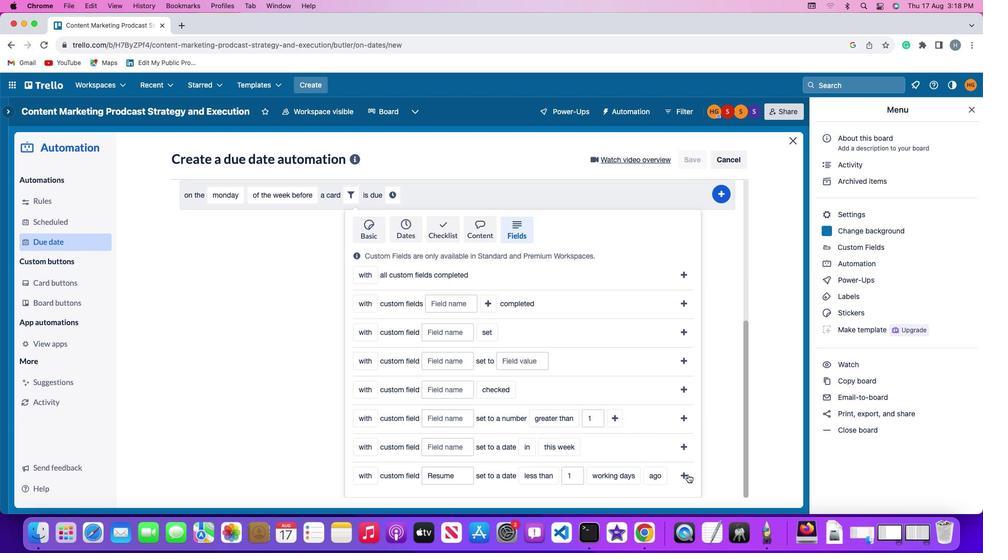 
Action: Mouse pressed left at (688, 474)
Screenshot: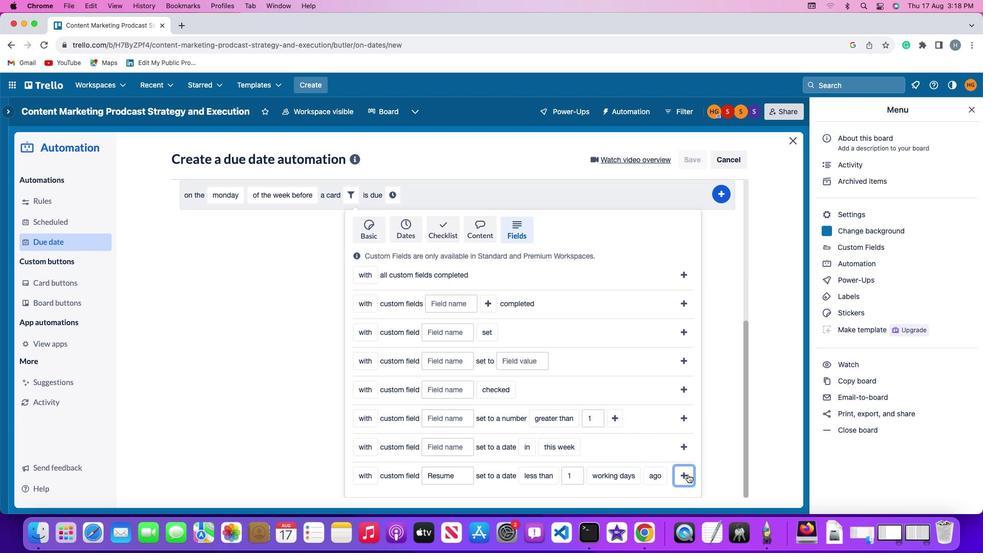 
Action: Mouse moved to (645, 446)
Screenshot: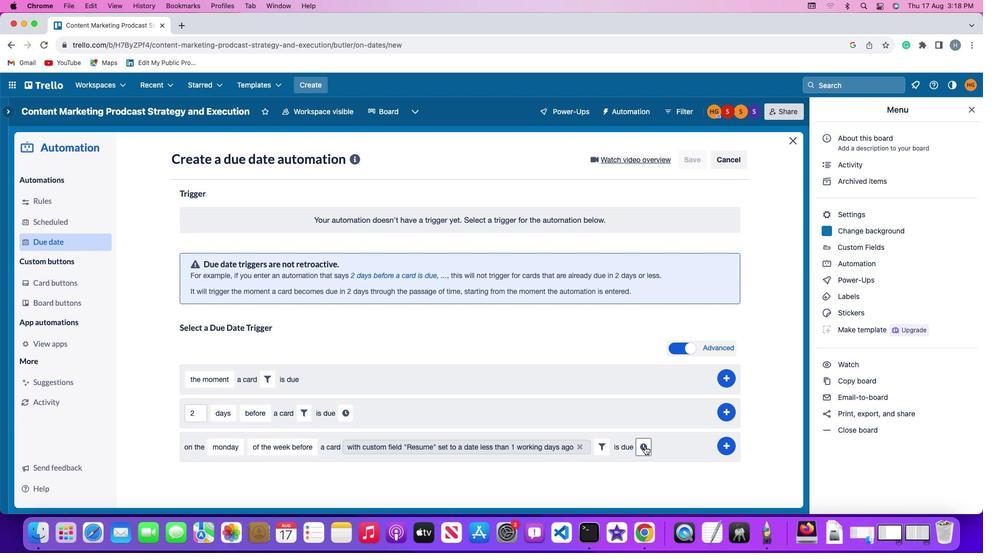 
Action: Mouse pressed left at (645, 446)
Screenshot: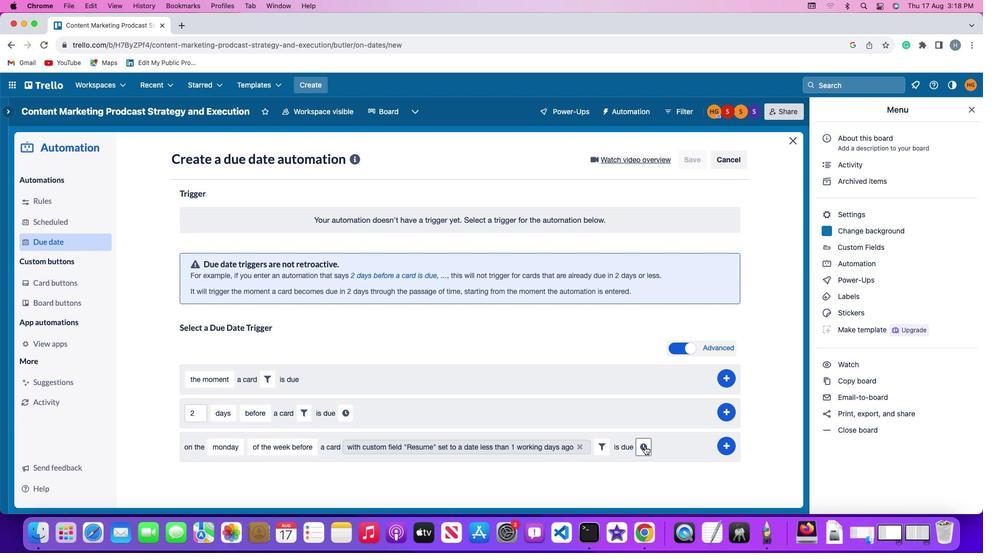 
Action: Mouse moved to (214, 468)
Screenshot: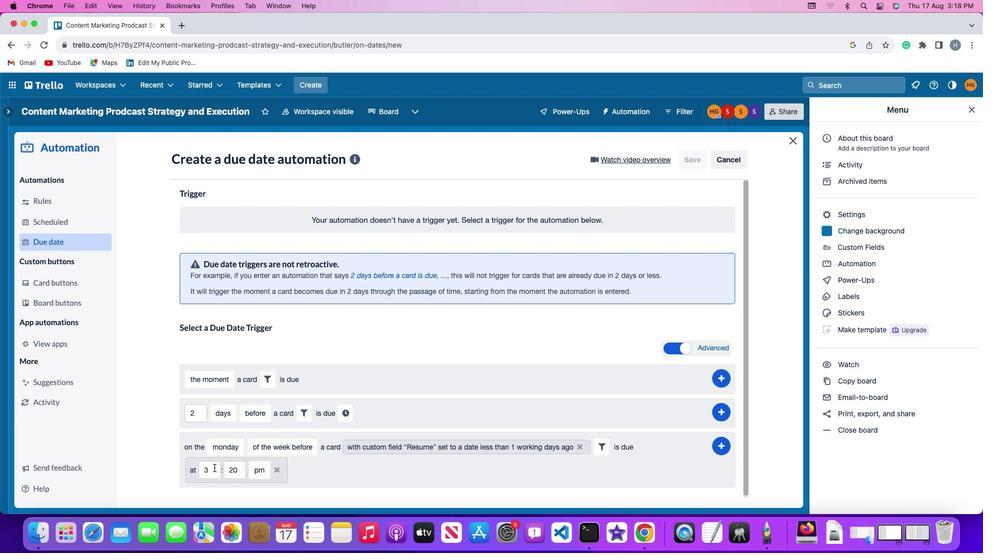 
Action: Mouse pressed left at (214, 468)
Screenshot: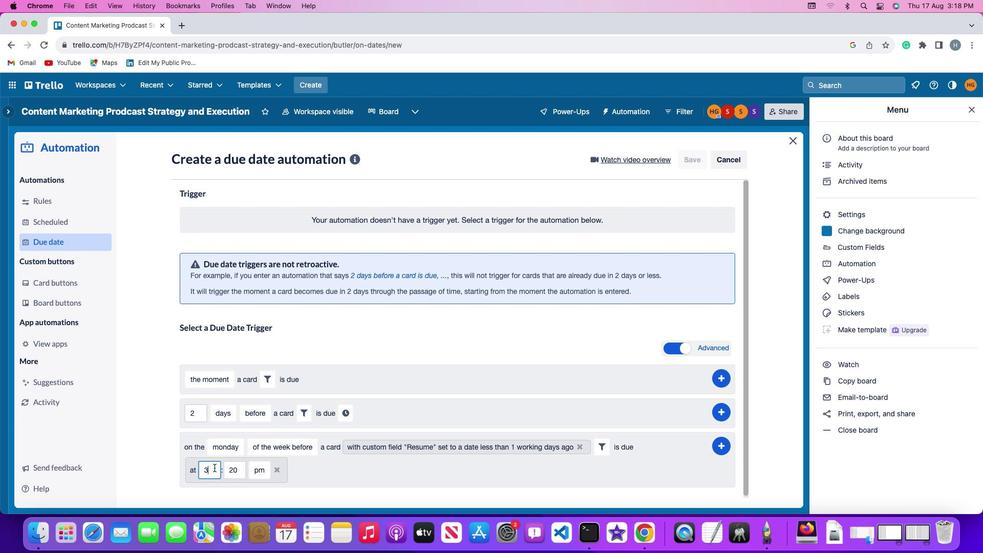 
Action: Key pressed Key.backspace'1''1'
Screenshot: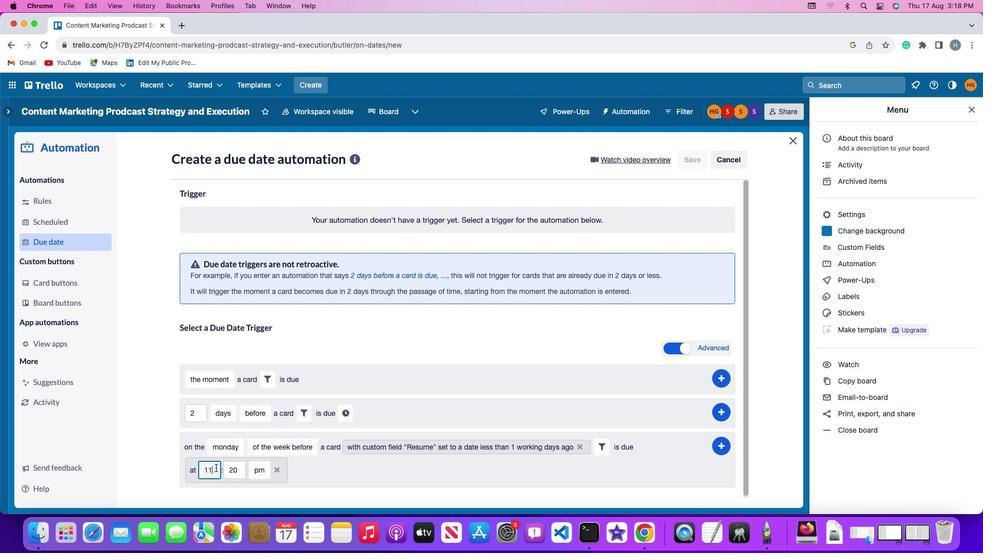 
Action: Mouse moved to (238, 469)
Screenshot: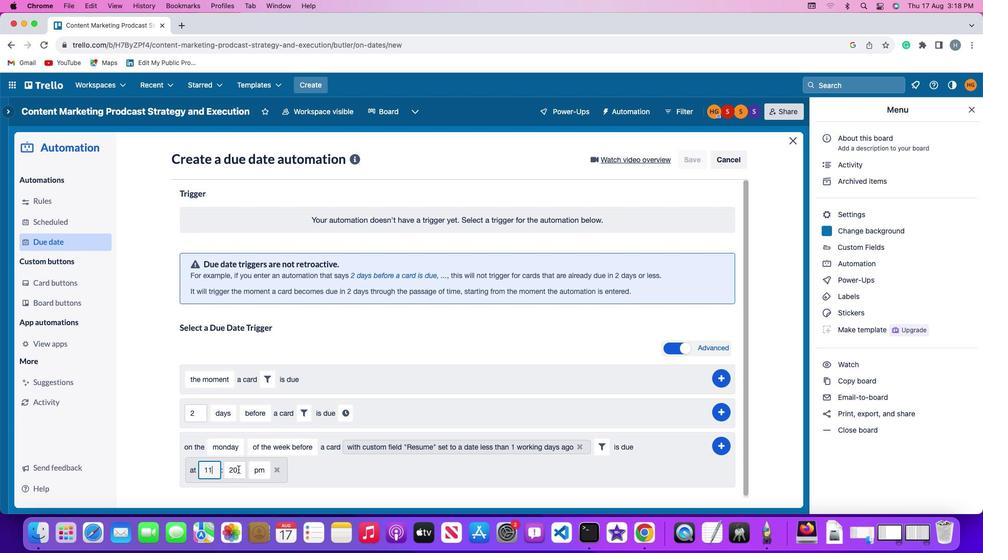 
Action: Mouse pressed left at (238, 469)
Screenshot: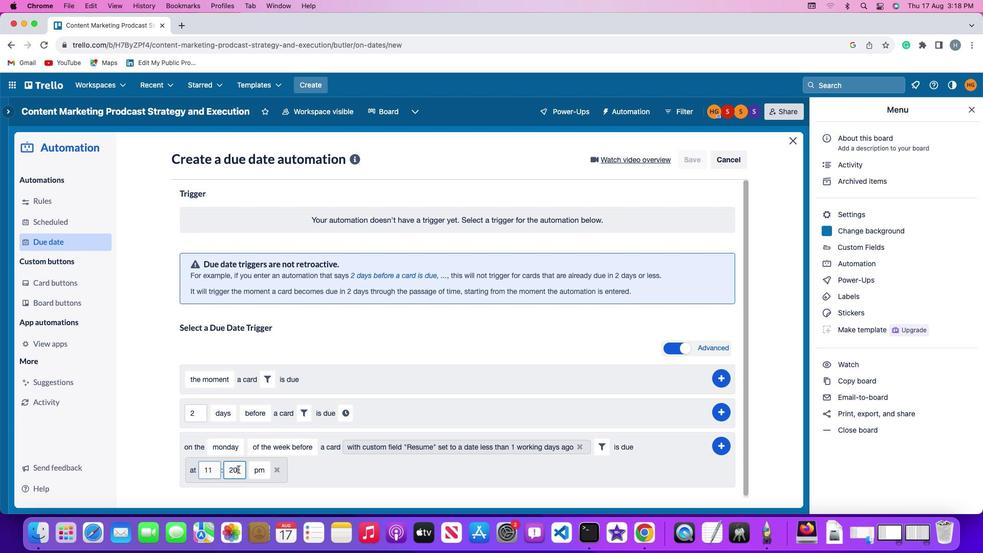 
Action: Key pressed Key.backspaceKey.backspace'0''0'
Screenshot: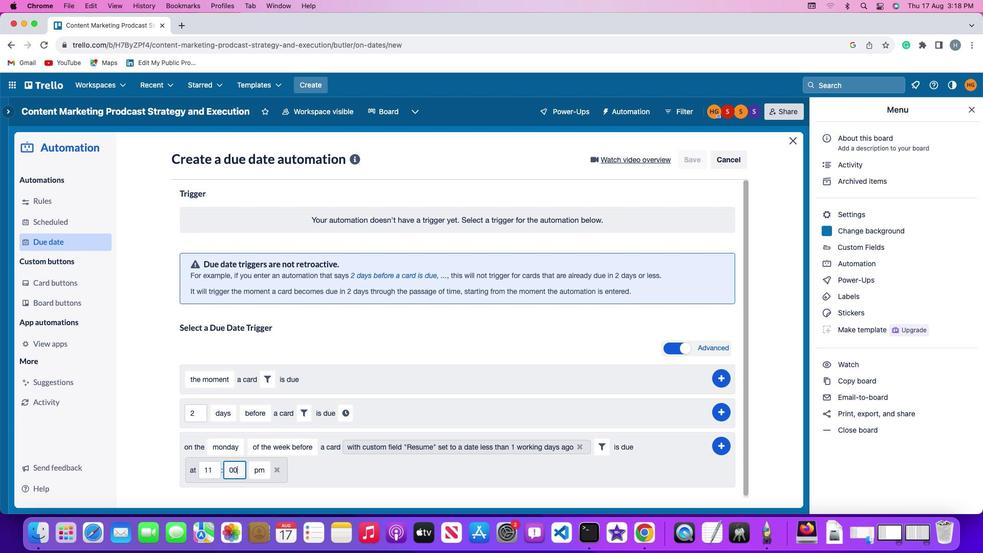 
Action: Mouse moved to (255, 470)
Screenshot: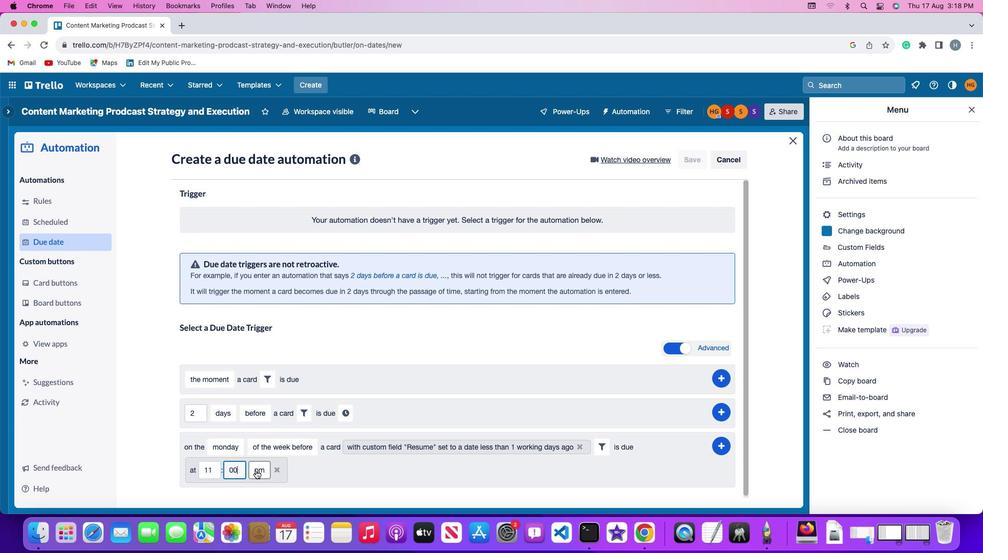 
Action: Mouse pressed left at (255, 470)
Screenshot: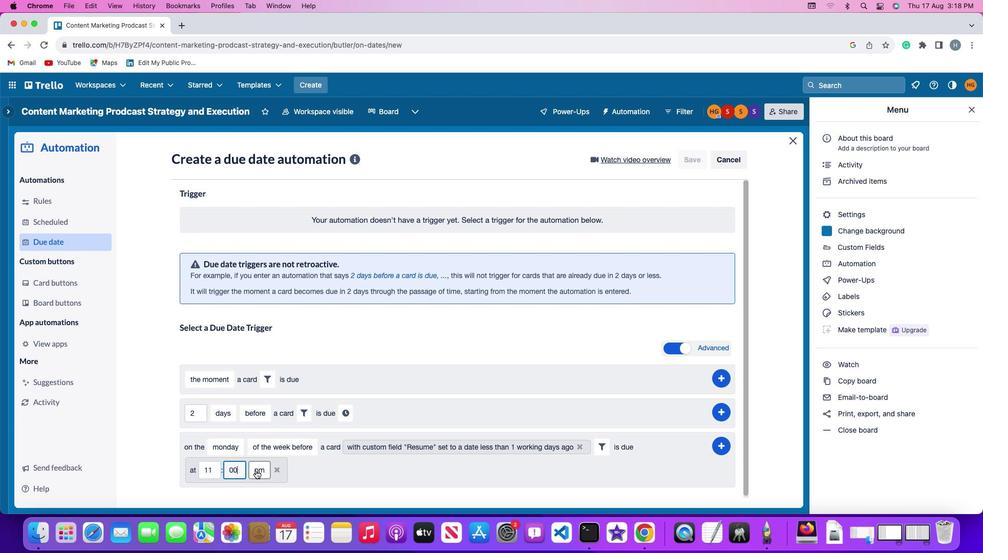 
Action: Mouse moved to (263, 434)
Screenshot: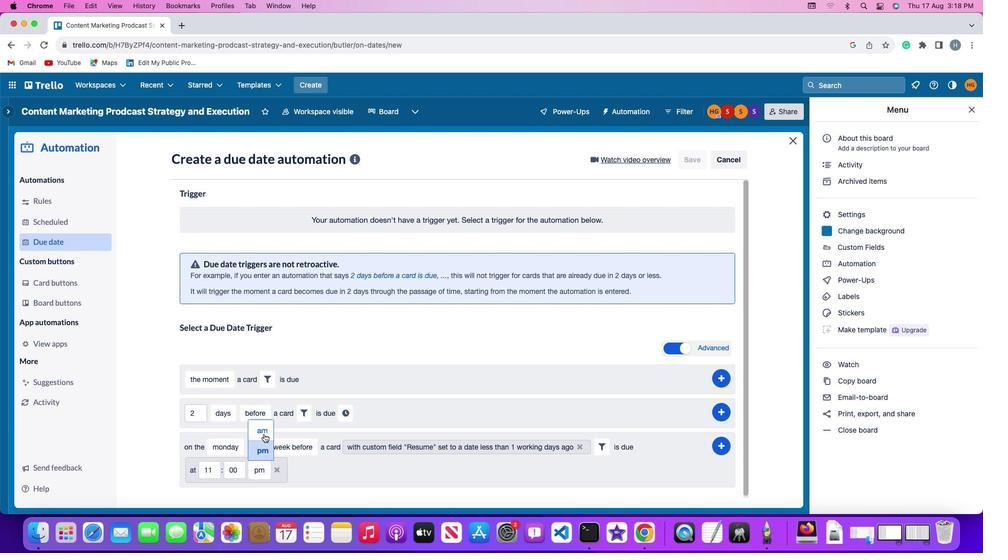 
Action: Mouse pressed left at (263, 434)
Screenshot: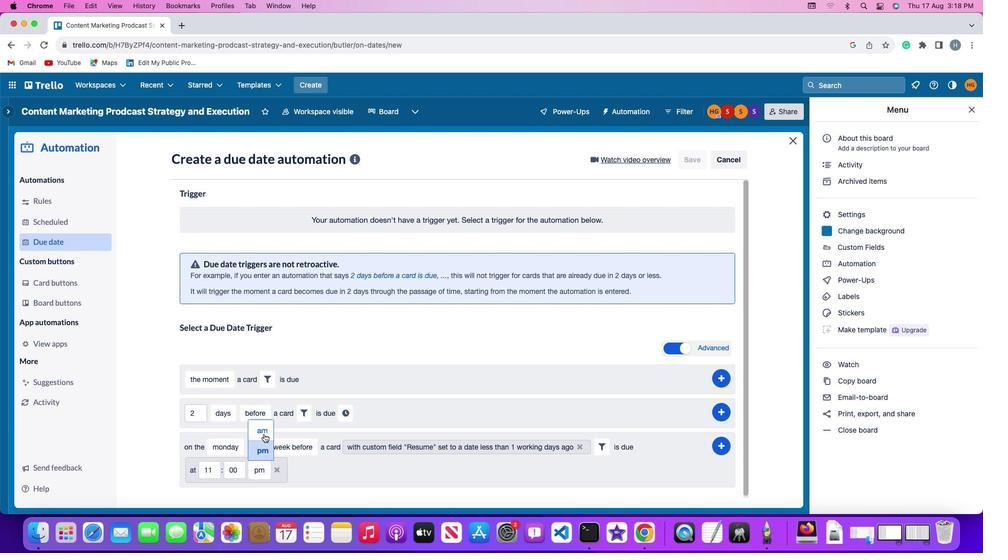 
Action: Mouse moved to (718, 445)
Screenshot: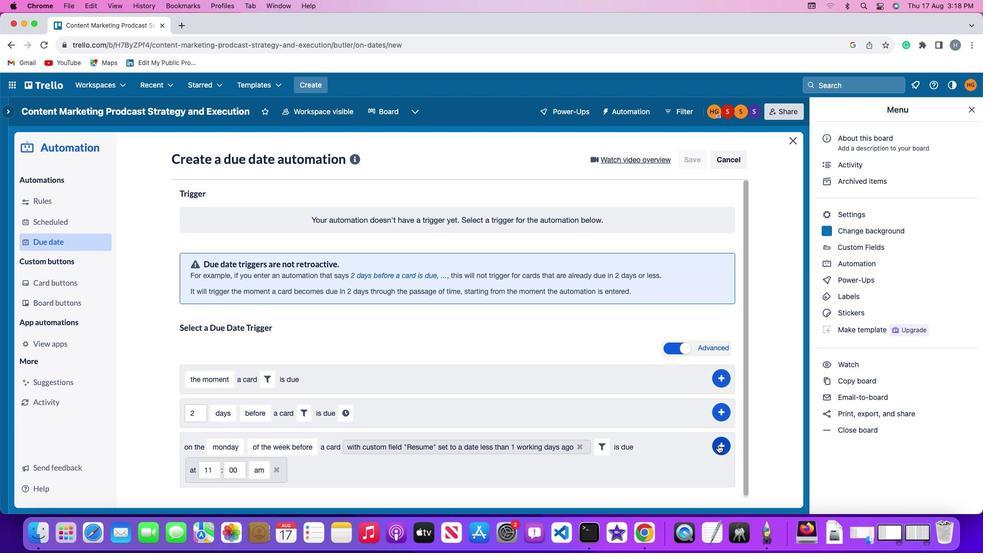
Action: Mouse pressed left at (718, 445)
Screenshot: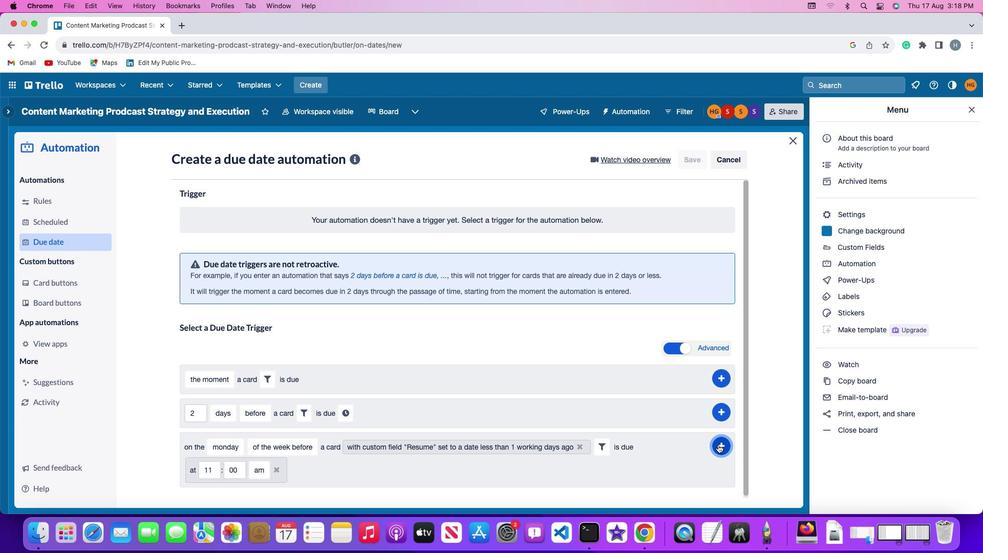 
Action: Mouse moved to (631, 404)
Screenshot: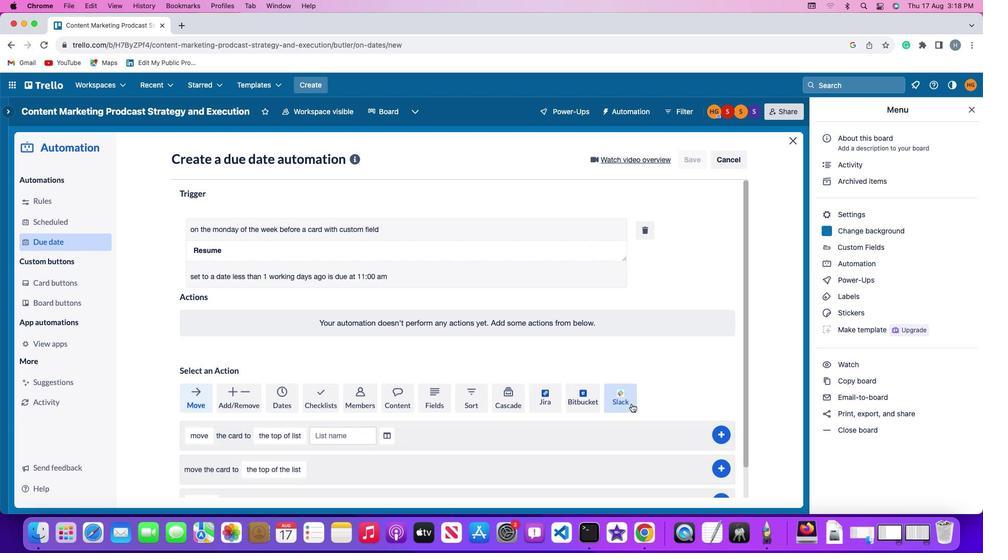 
